 Task: Open Card Electrical Engineering Review in Board Customer Loyalty Programs to Workspace Investment Management and add a team member Softage.4@softage.net, a label Blue, a checklist Franchising, an attachment from your computer, a color Blue and finally, add a card description 'Create and send out employee engagement survey on company benefits' and a comment 'Given the potential impact of this task on our company competitive position, let us ensure that we approach it with a sense of strategic thinking and planning.'. Add a start date 'Jan 08, 1900' with a due date 'Jan 15, 1900'
Action: Mouse moved to (786, 163)
Screenshot: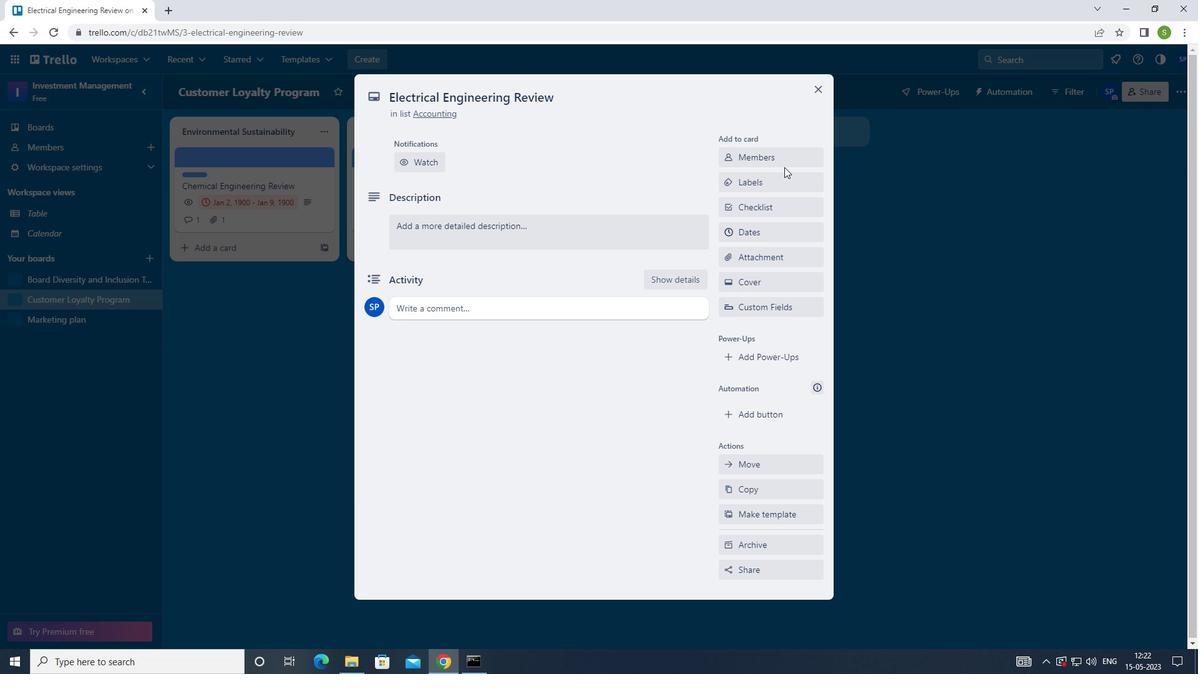 
Action: Mouse pressed left at (786, 163)
Screenshot: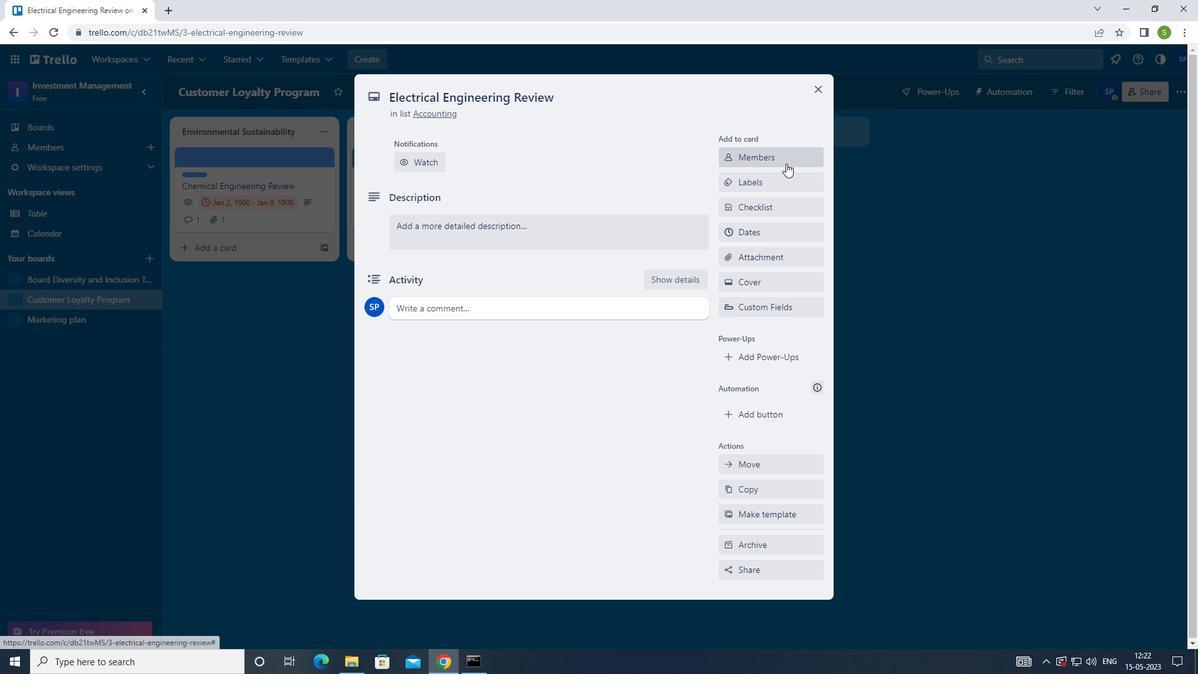 
Action: Mouse moved to (716, 336)
Screenshot: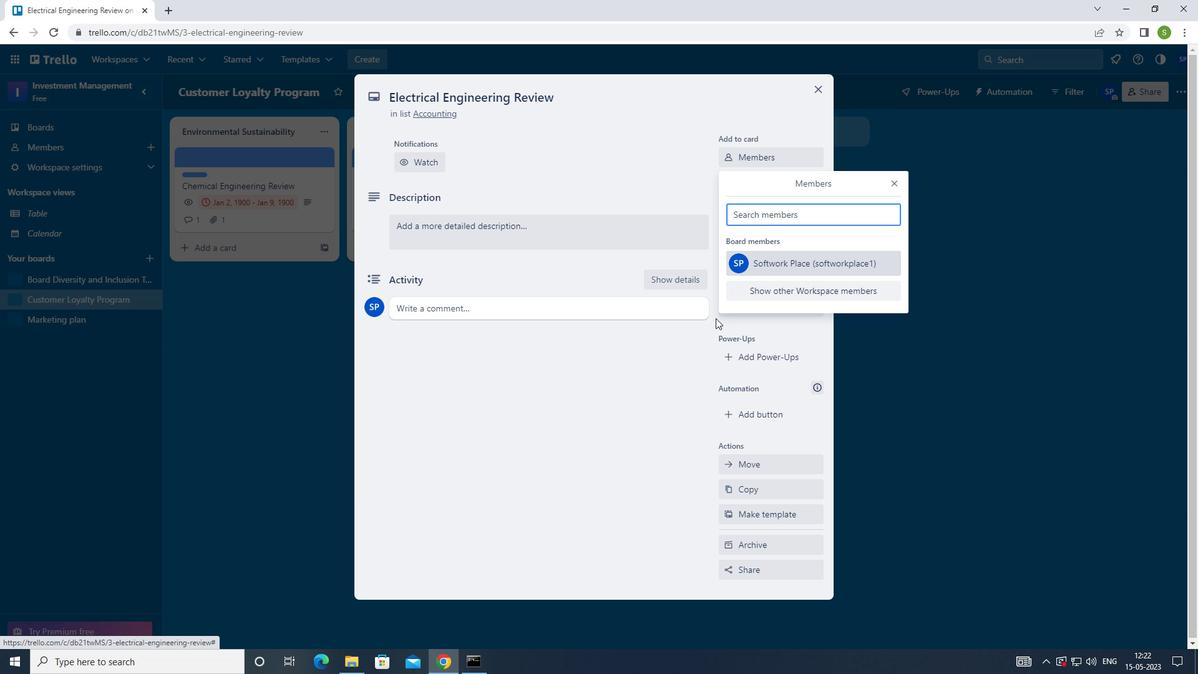 
Action: Key pressed <Key.shift>SOFTAGE.4<Key.shift>@SOFTAGE.NET
Screenshot: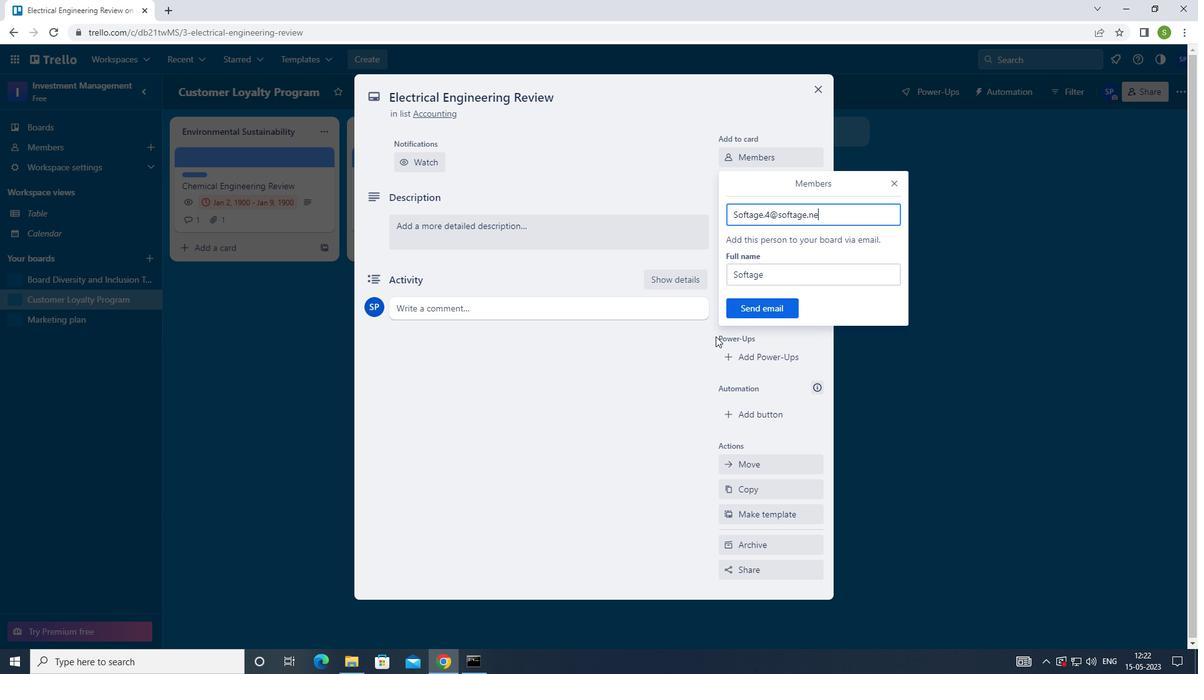 
Action: Mouse moved to (736, 313)
Screenshot: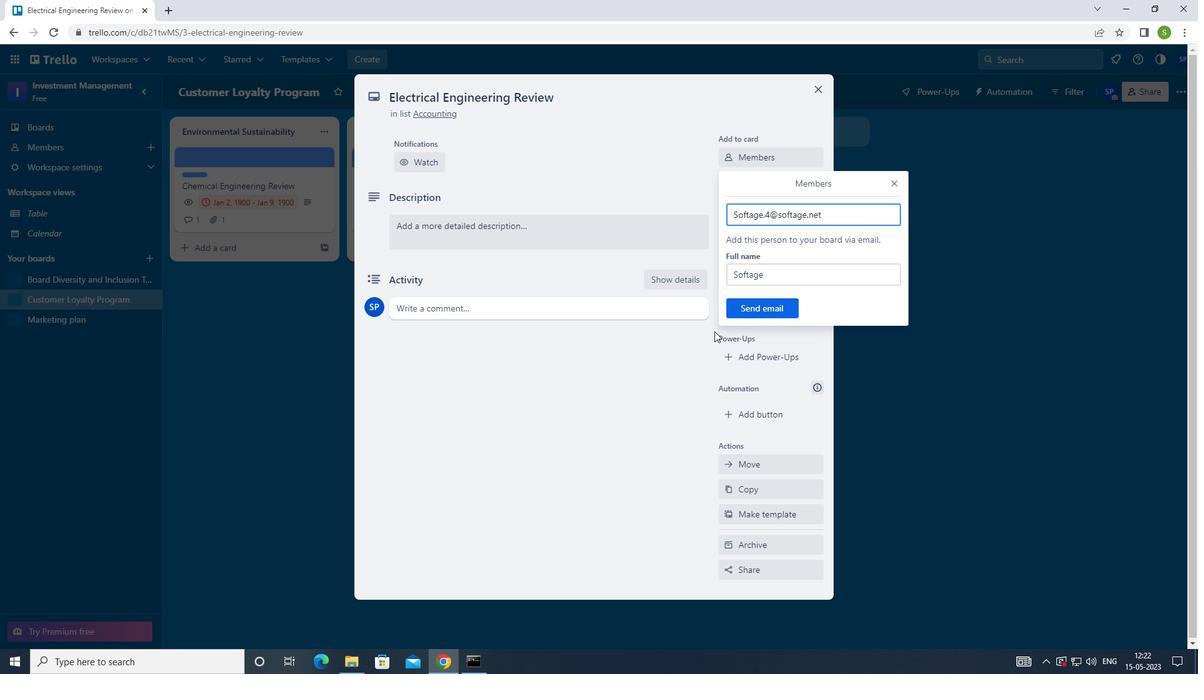 
Action: Mouse pressed left at (736, 313)
Screenshot: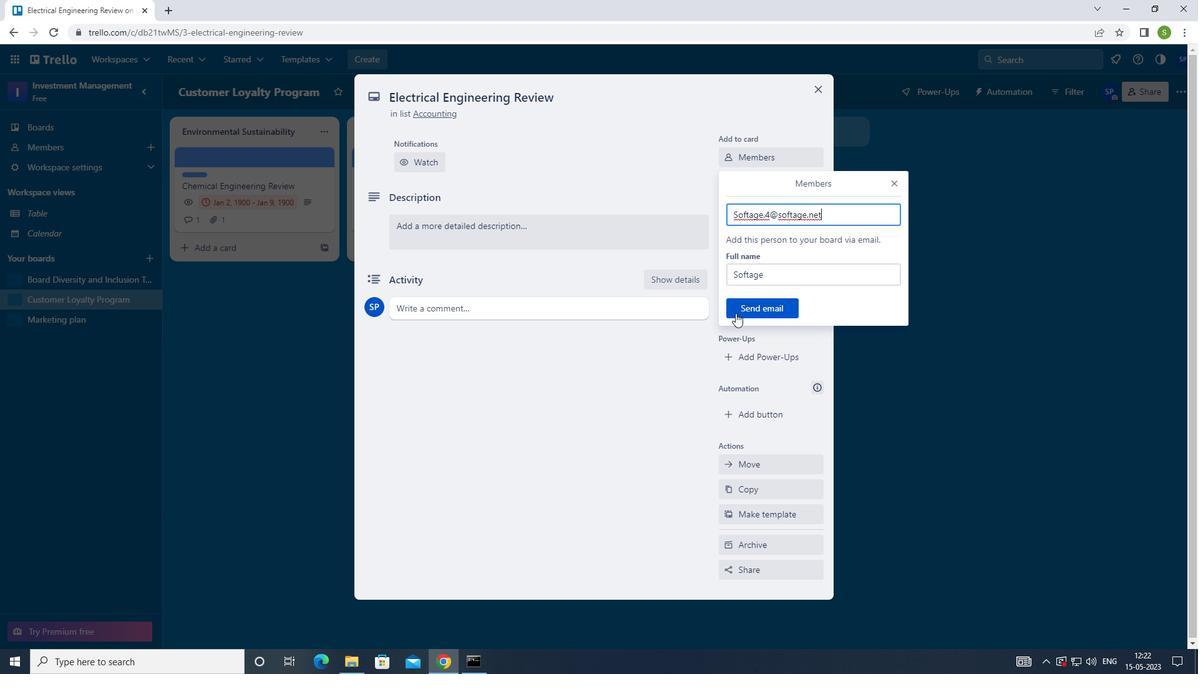 
Action: Mouse moved to (755, 222)
Screenshot: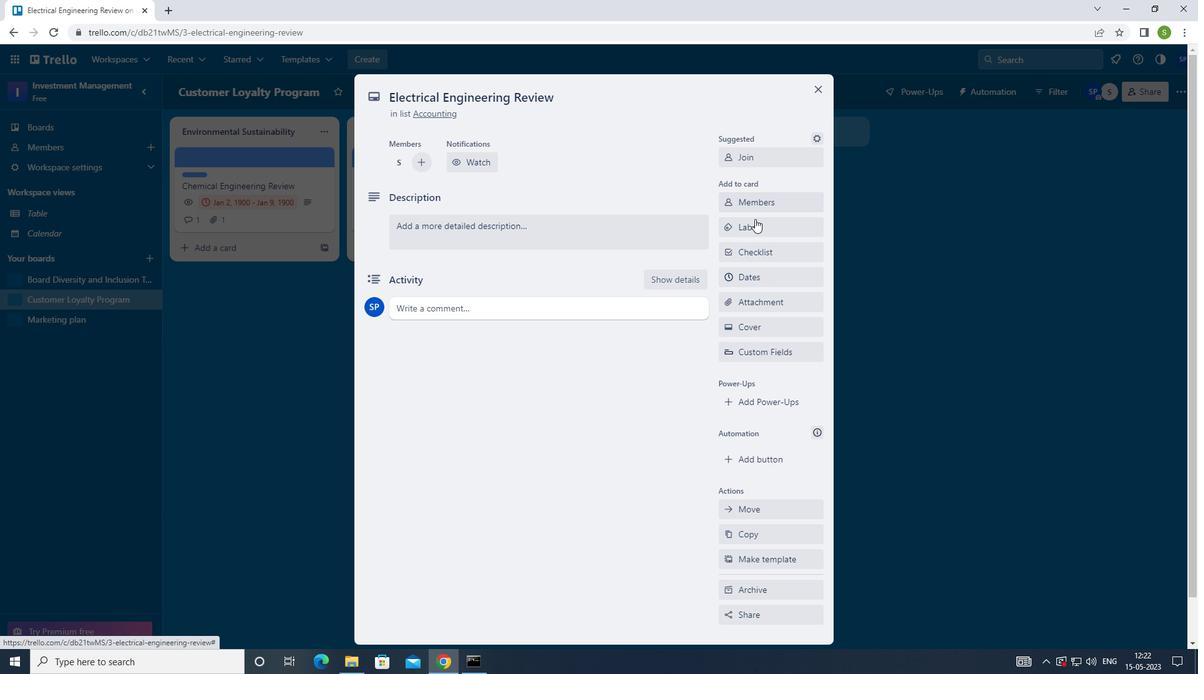 
Action: Mouse pressed left at (755, 222)
Screenshot: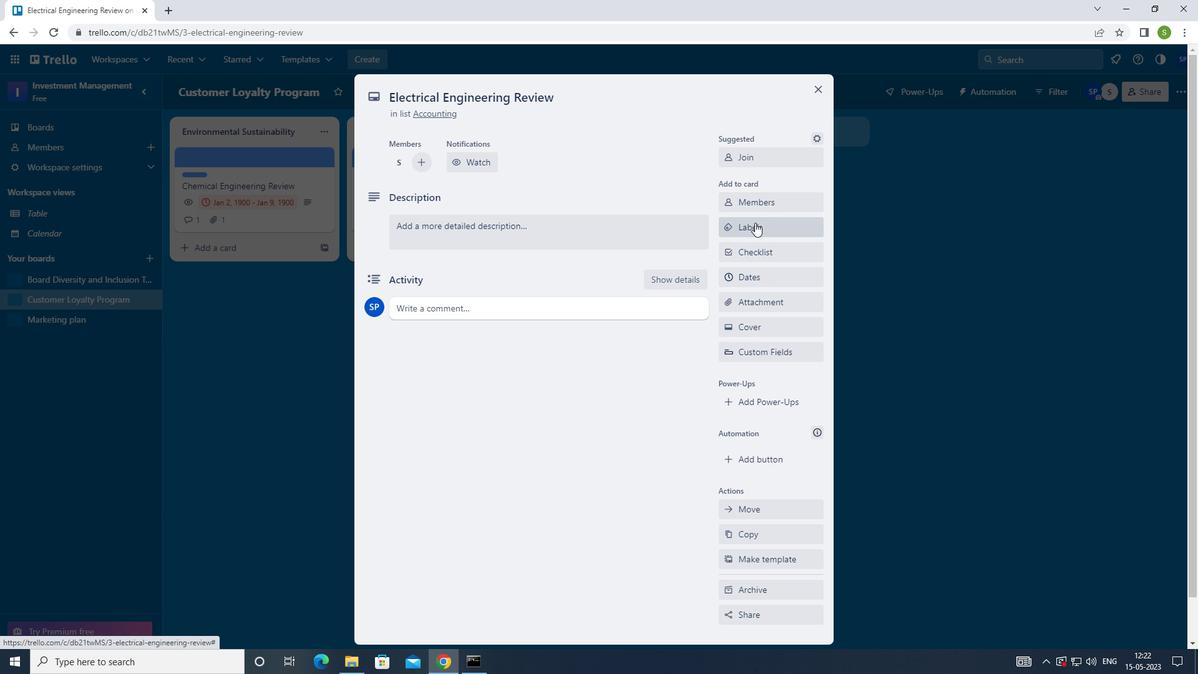 
Action: Mouse moved to (734, 443)
Screenshot: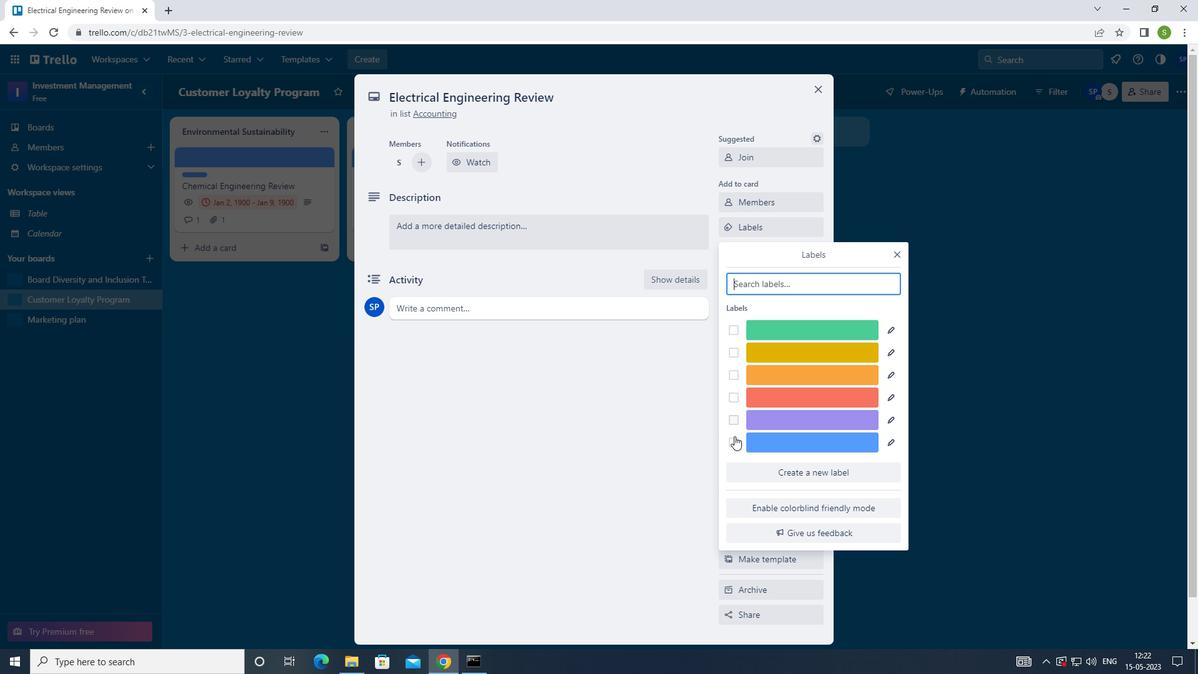 
Action: Mouse pressed left at (734, 443)
Screenshot: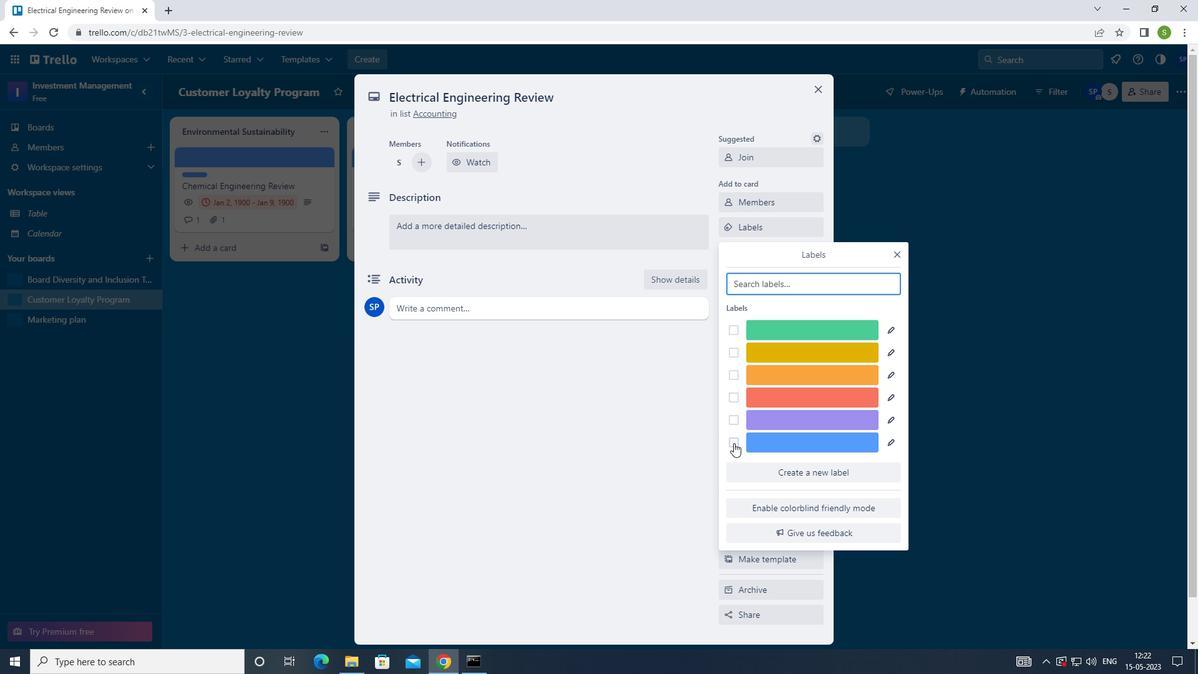 
Action: Mouse moved to (898, 255)
Screenshot: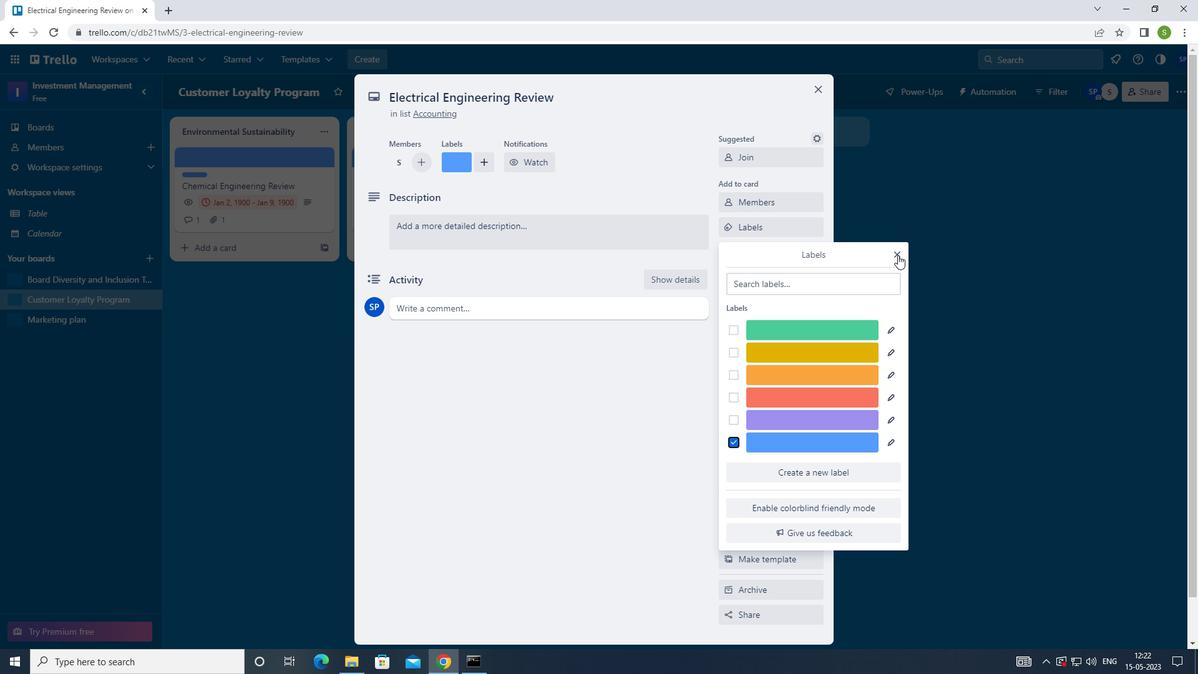 
Action: Mouse pressed left at (898, 255)
Screenshot: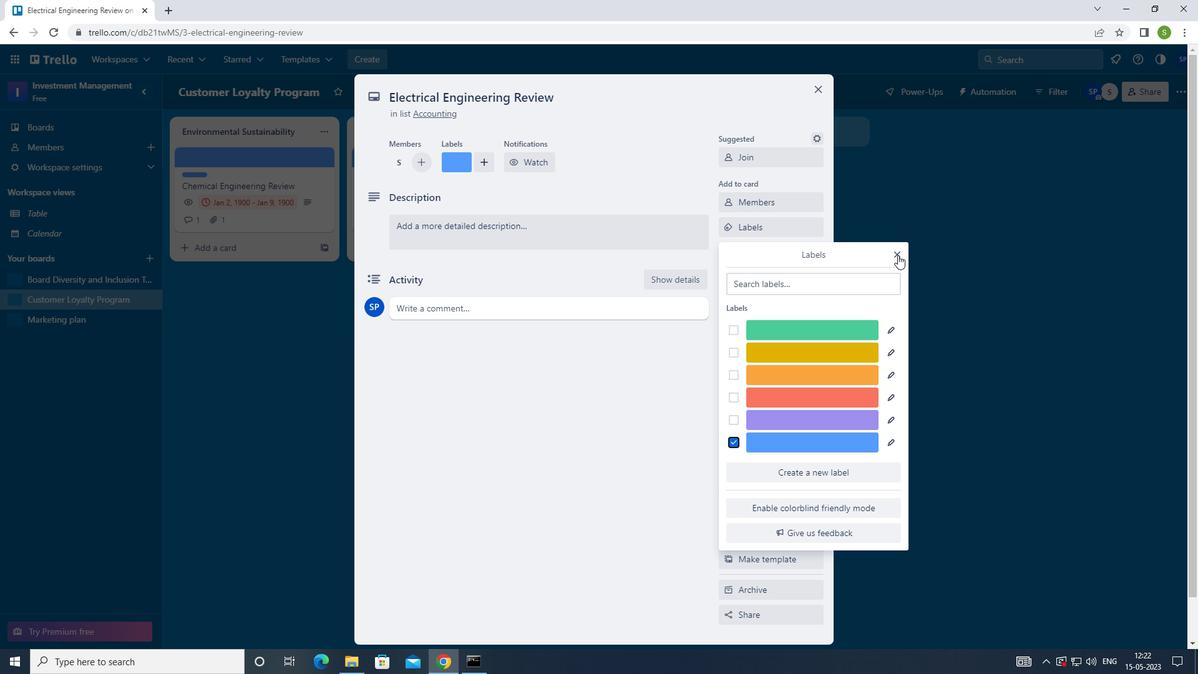 
Action: Mouse moved to (791, 256)
Screenshot: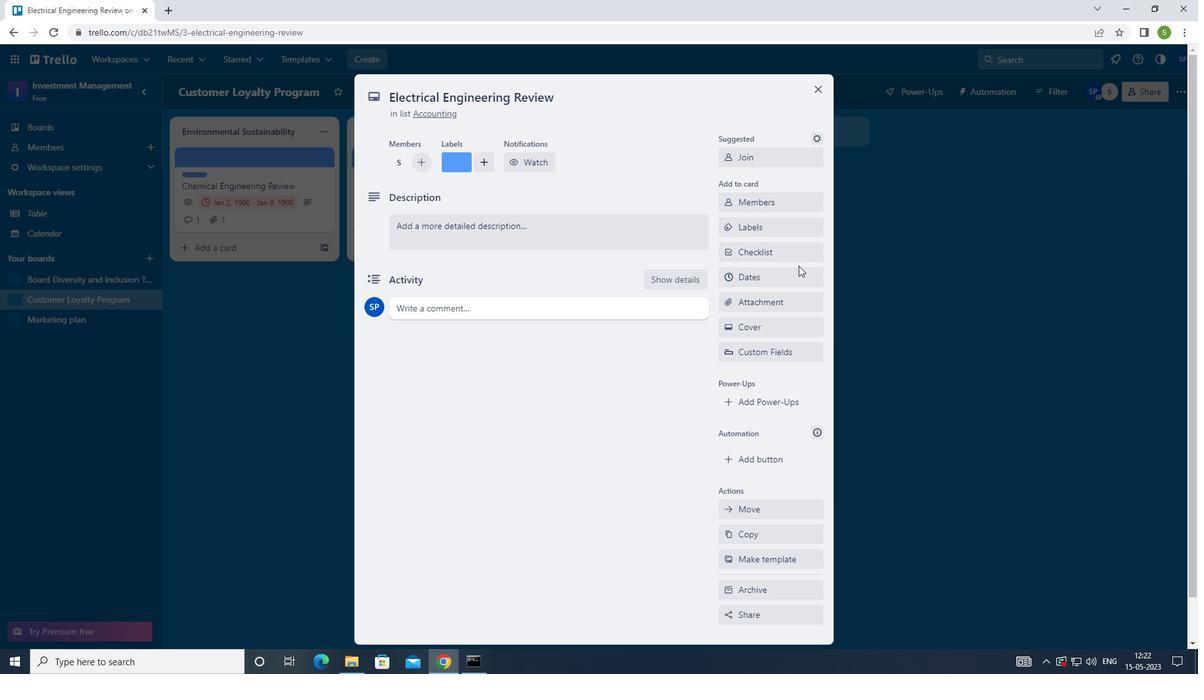 
Action: Mouse pressed left at (791, 256)
Screenshot: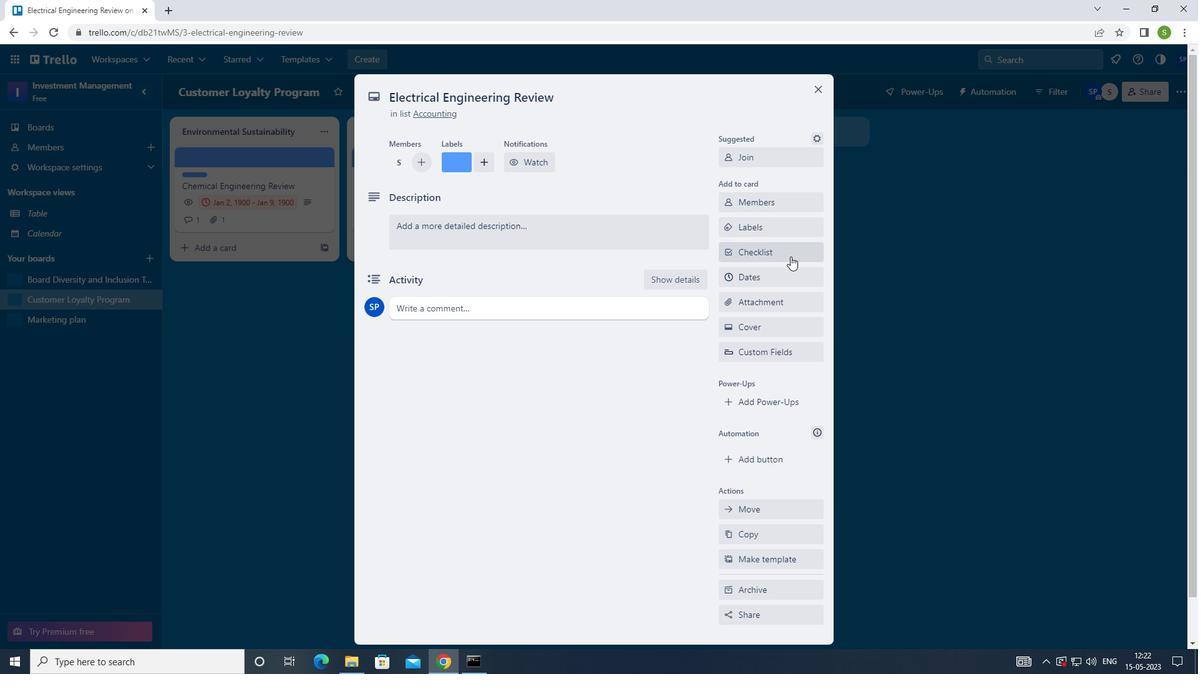 
Action: Mouse moved to (800, 249)
Screenshot: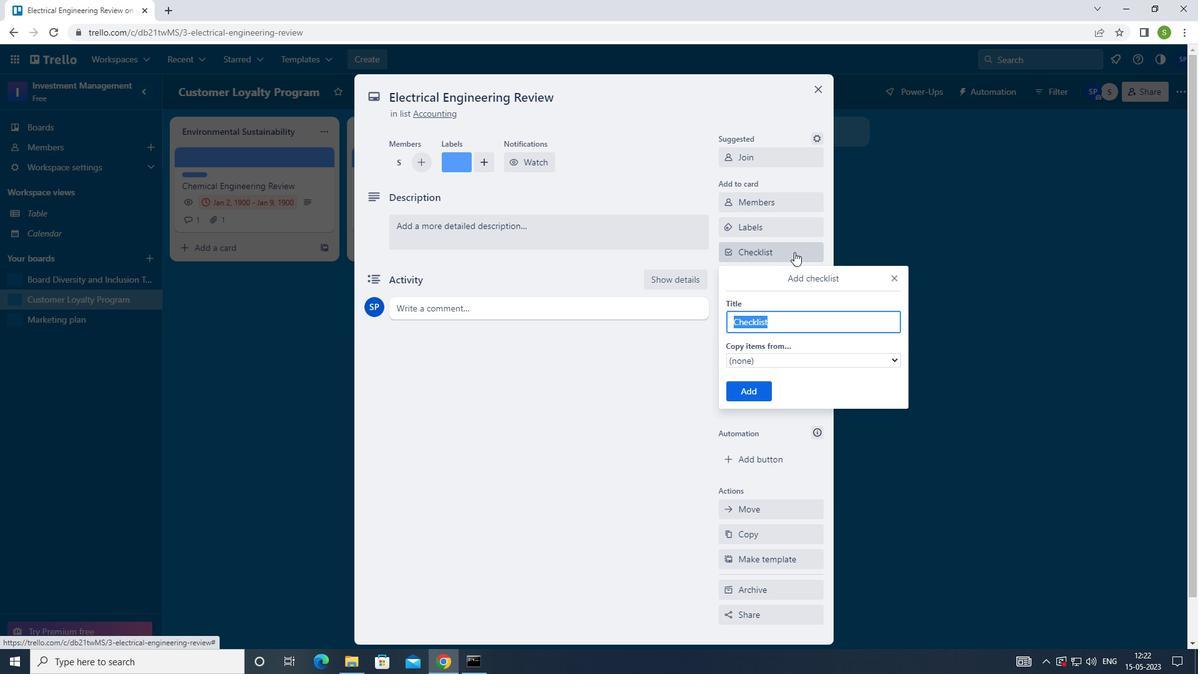 
Action: Key pressed <Key.shift>FRANCHI
Screenshot: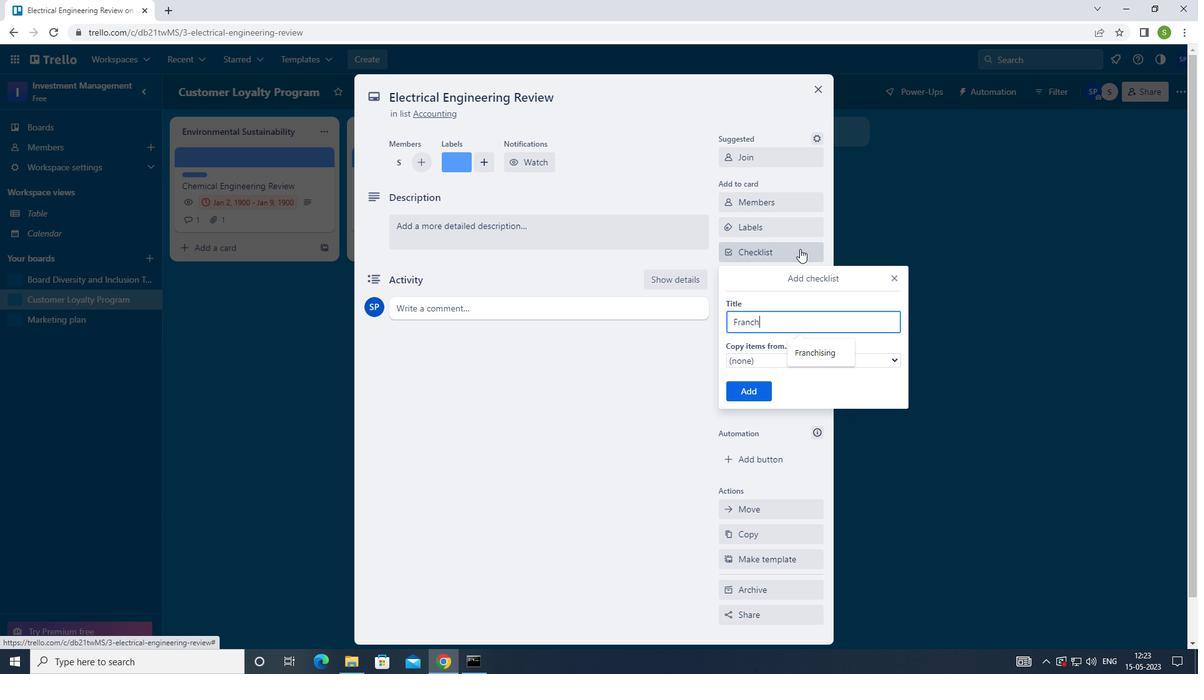 
Action: Mouse moved to (811, 359)
Screenshot: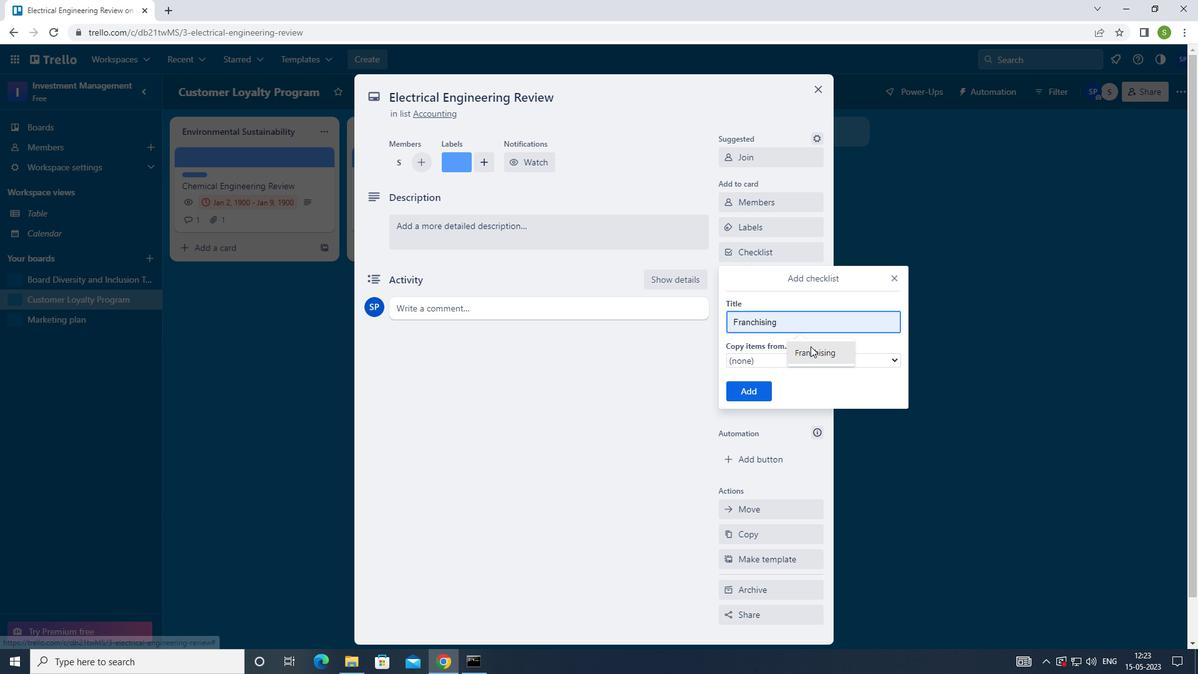 
Action: Mouse pressed left at (811, 359)
Screenshot: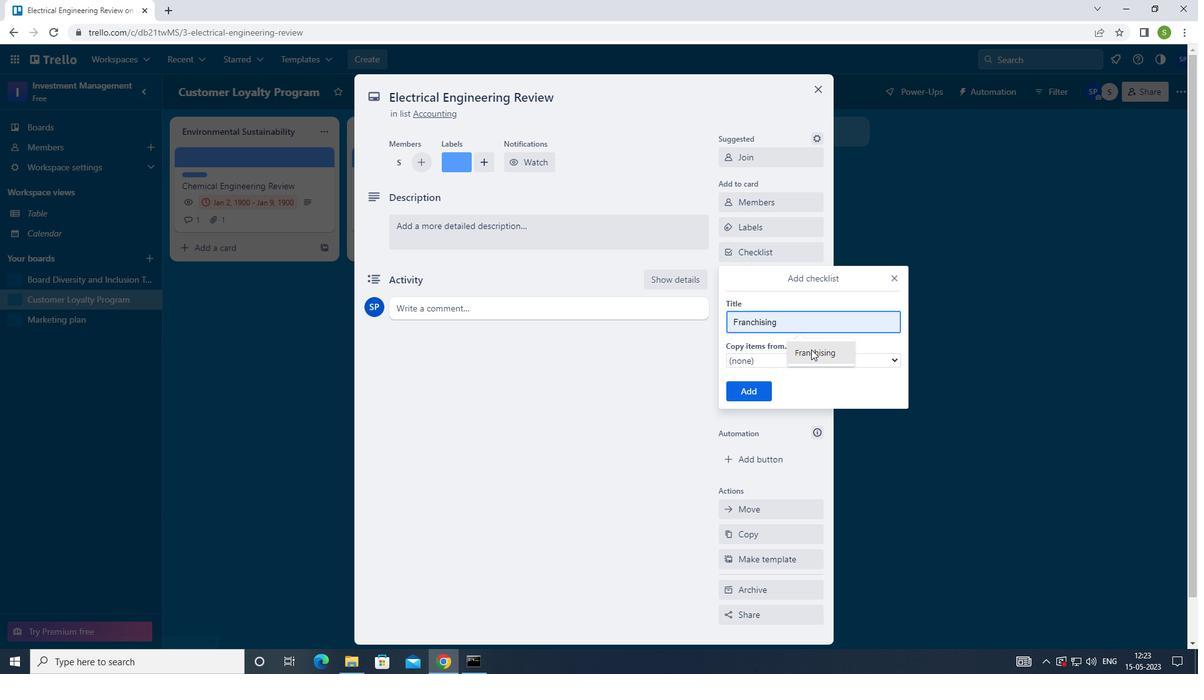 
Action: Mouse moved to (744, 387)
Screenshot: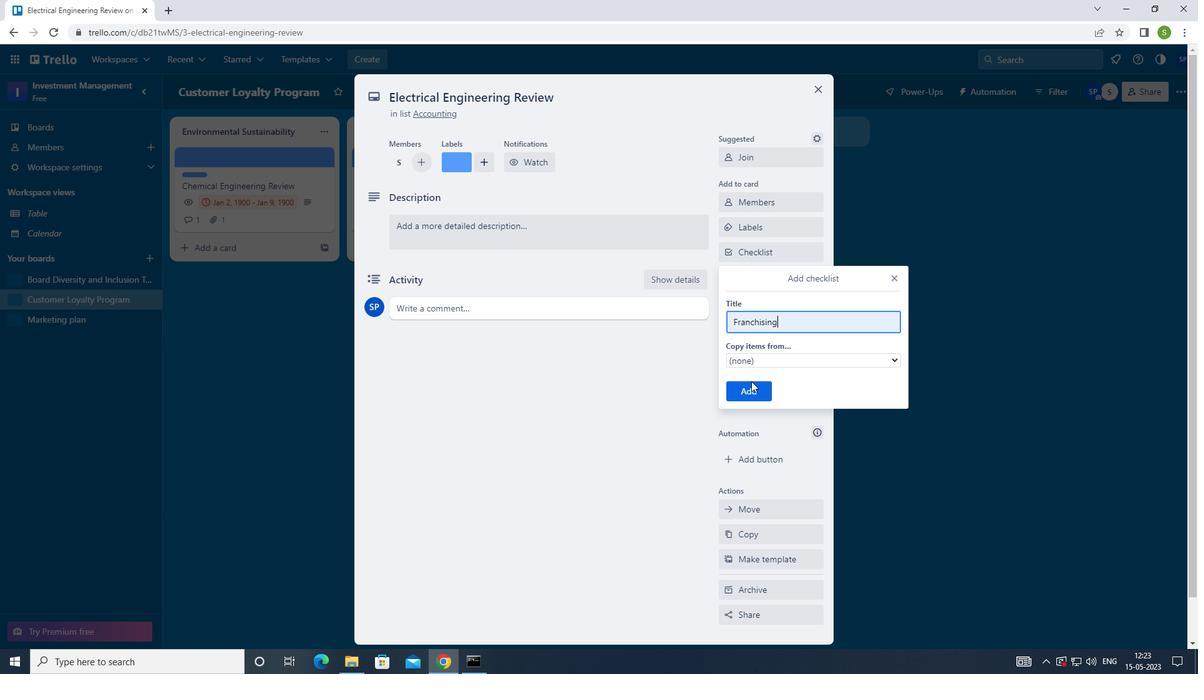 
Action: Mouse pressed left at (744, 387)
Screenshot: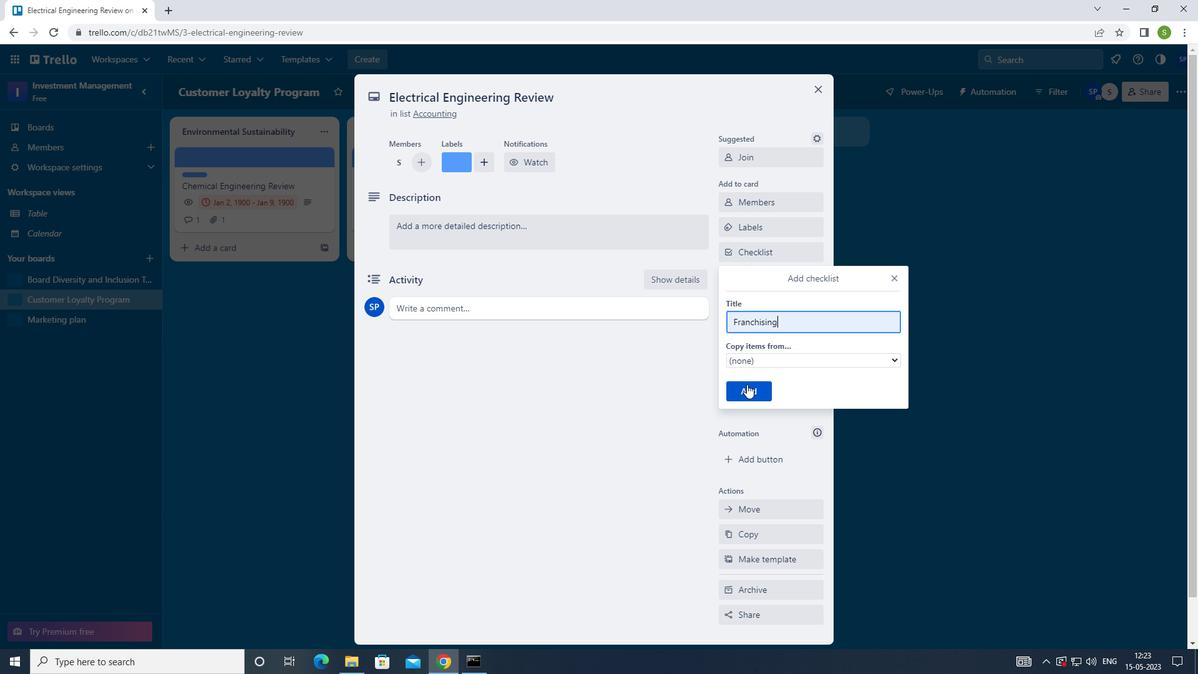 
Action: Mouse moved to (764, 298)
Screenshot: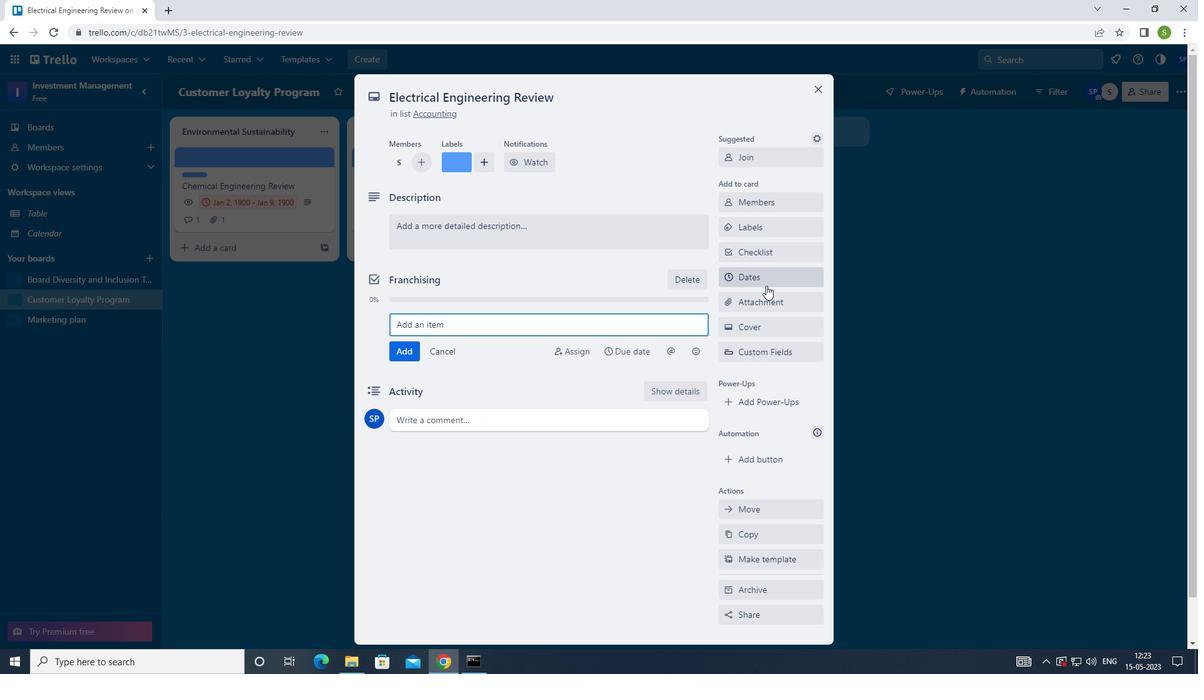 
Action: Mouse pressed left at (764, 298)
Screenshot: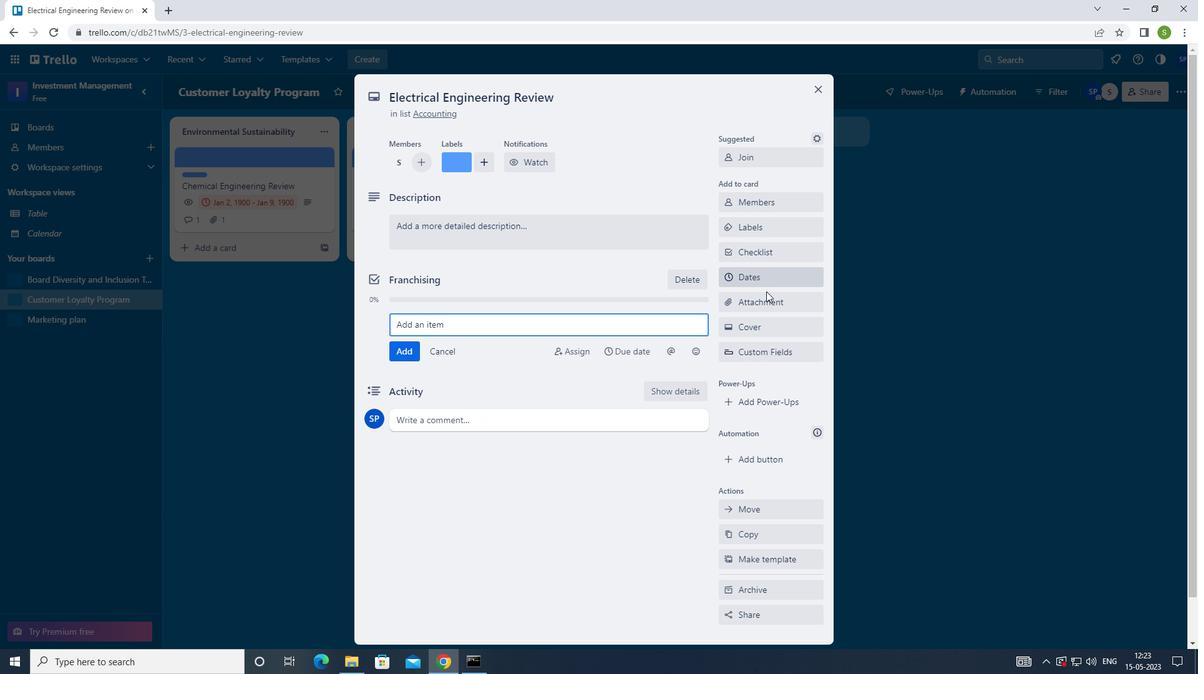 
Action: Mouse moved to (777, 358)
Screenshot: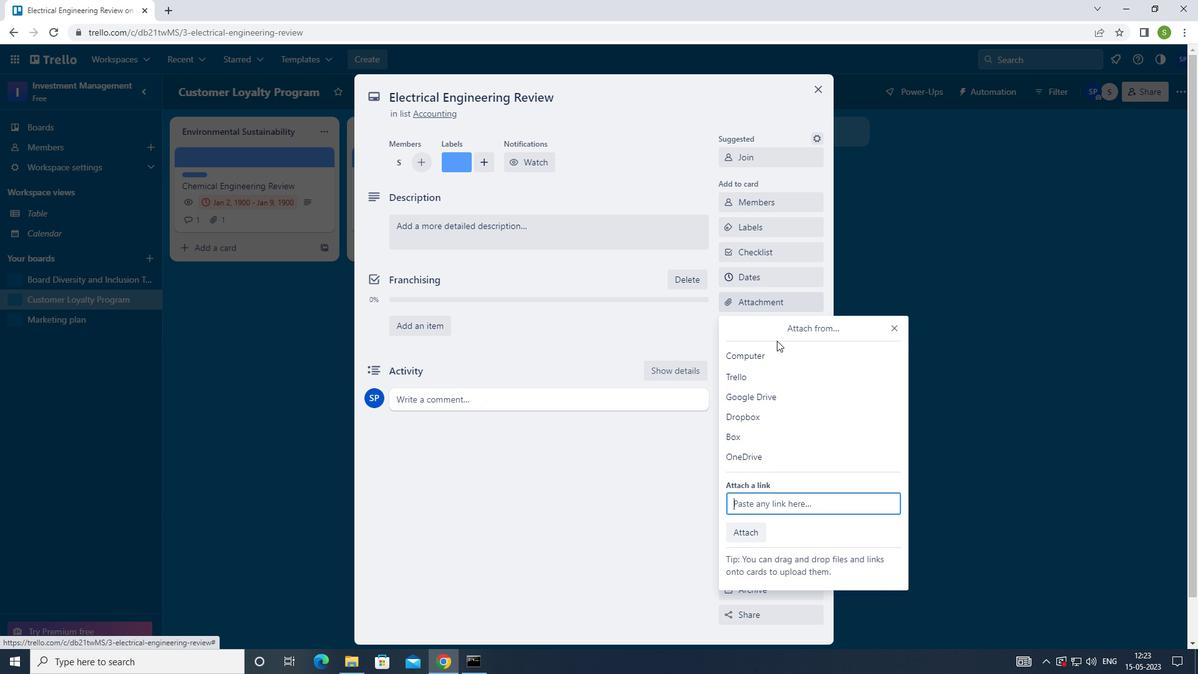 
Action: Mouse pressed left at (777, 358)
Screenshot: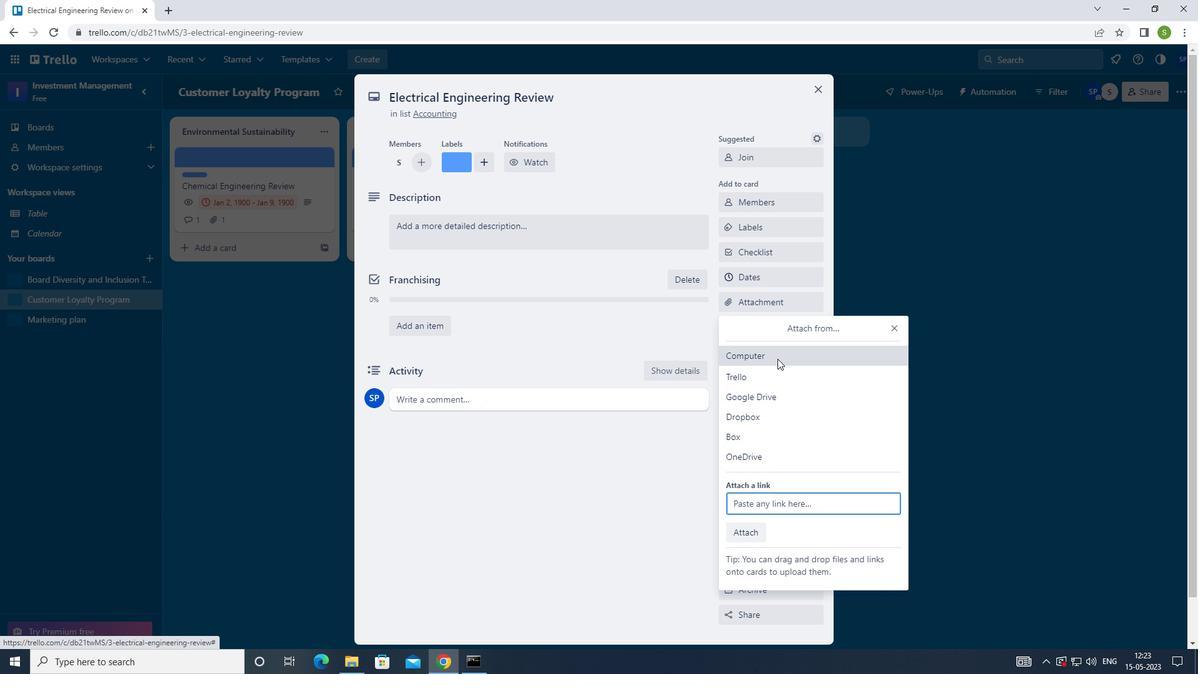 
Action: Mouse moved to (425, 89)
Screenshot: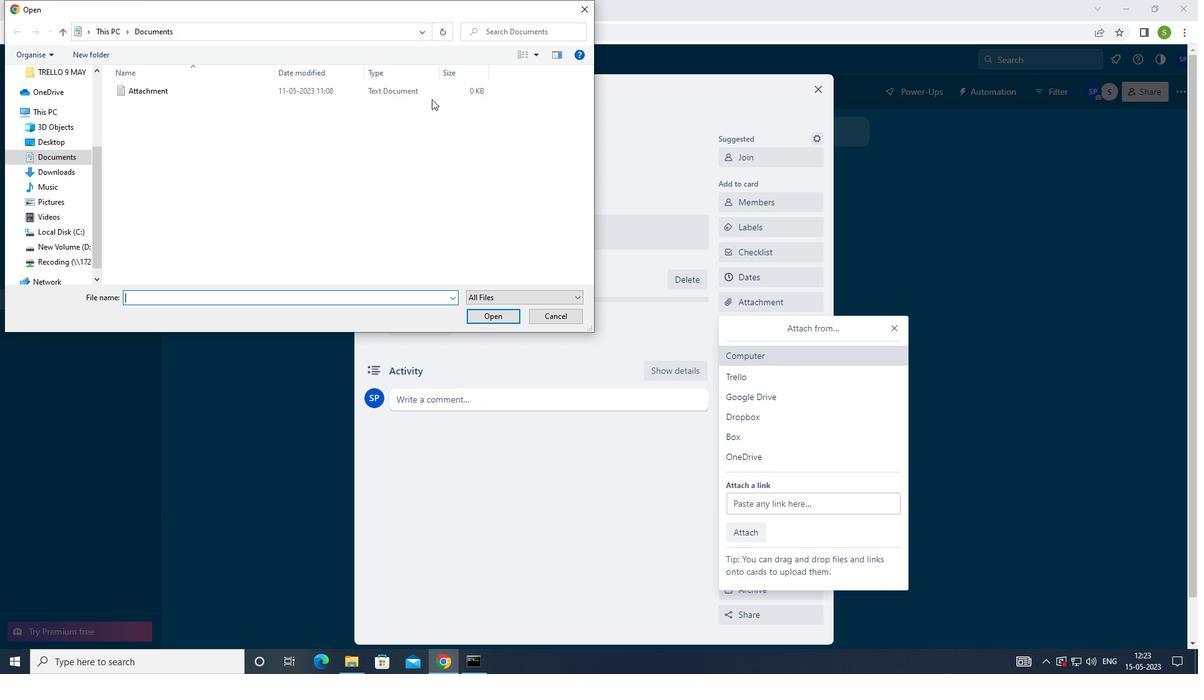 
Action: Mouse pressed left at (425, 89)
Screenshot: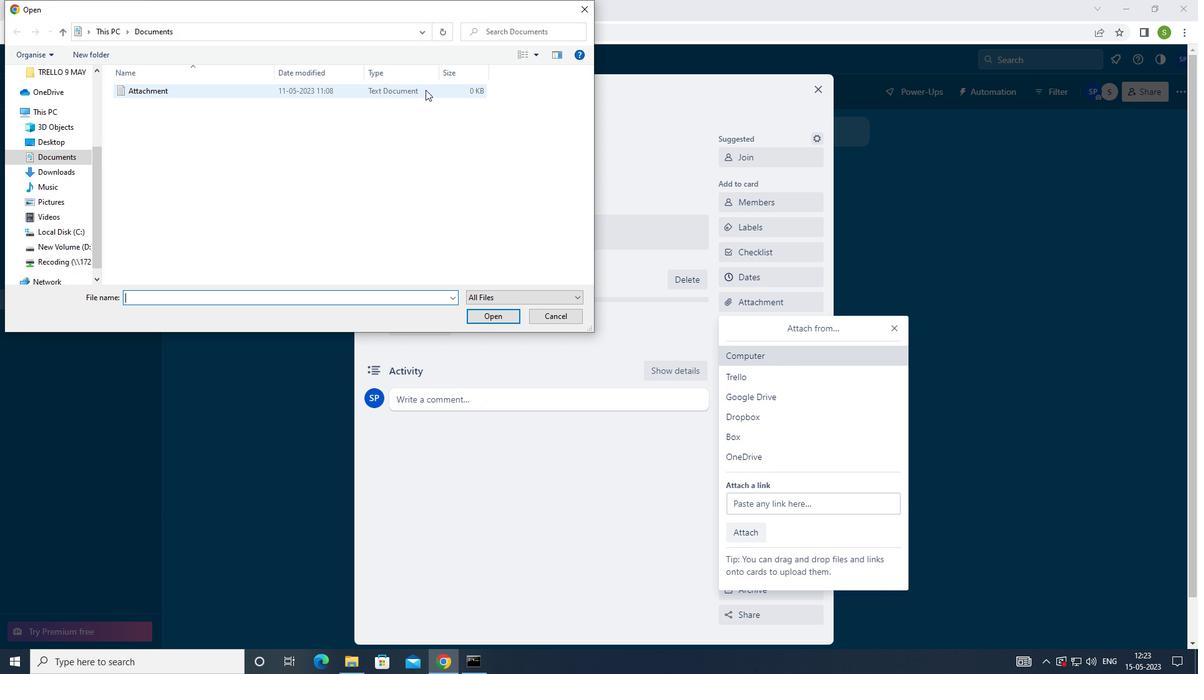 
Action: Mouse moved to (490, 315)
Screenshot: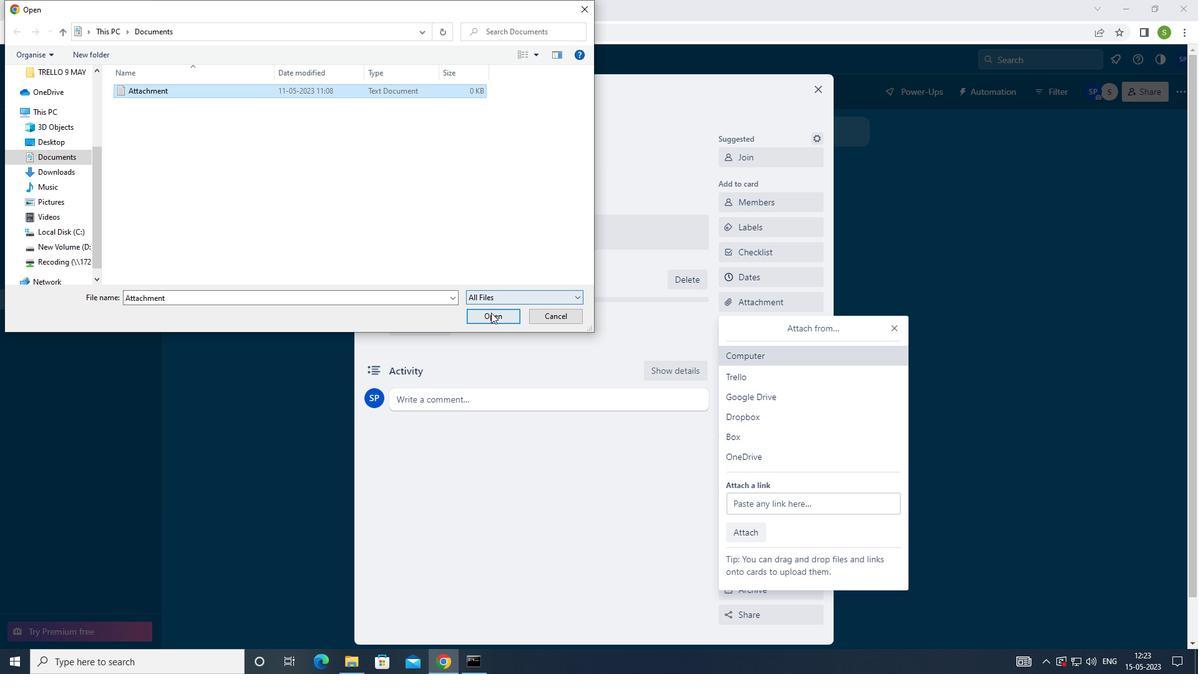
Action: Mouse pressed left at (490, 315)
Screenshot: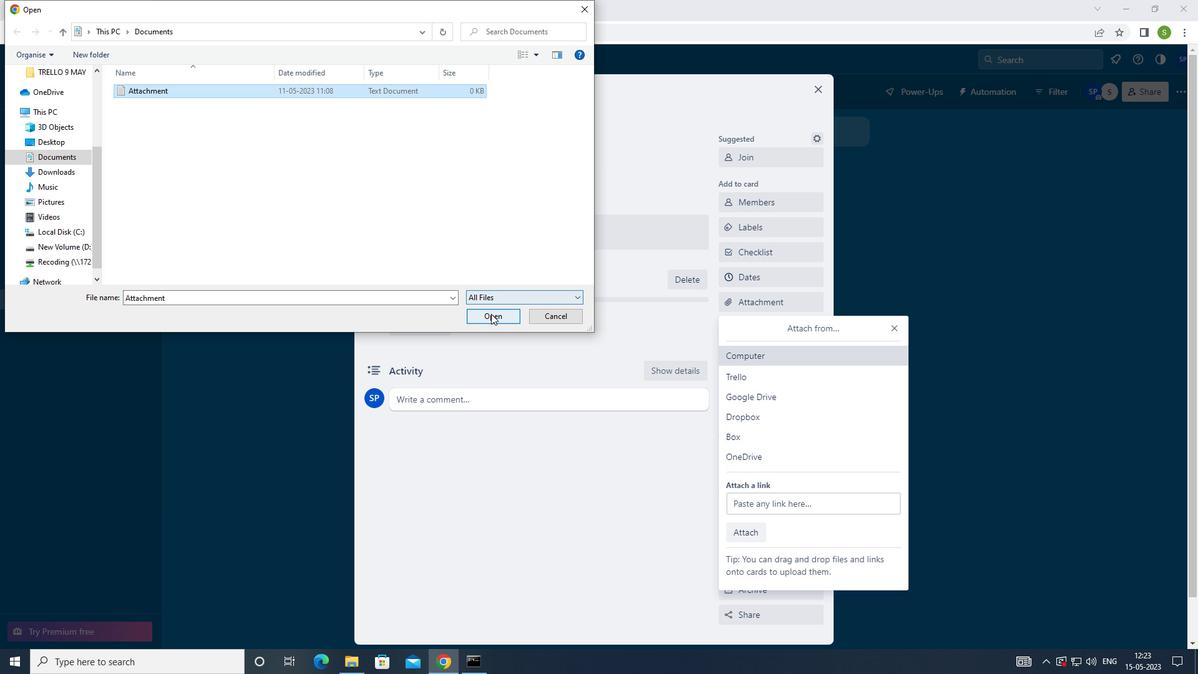 
Action: Mouse moved to (743, 321)
Screenshot: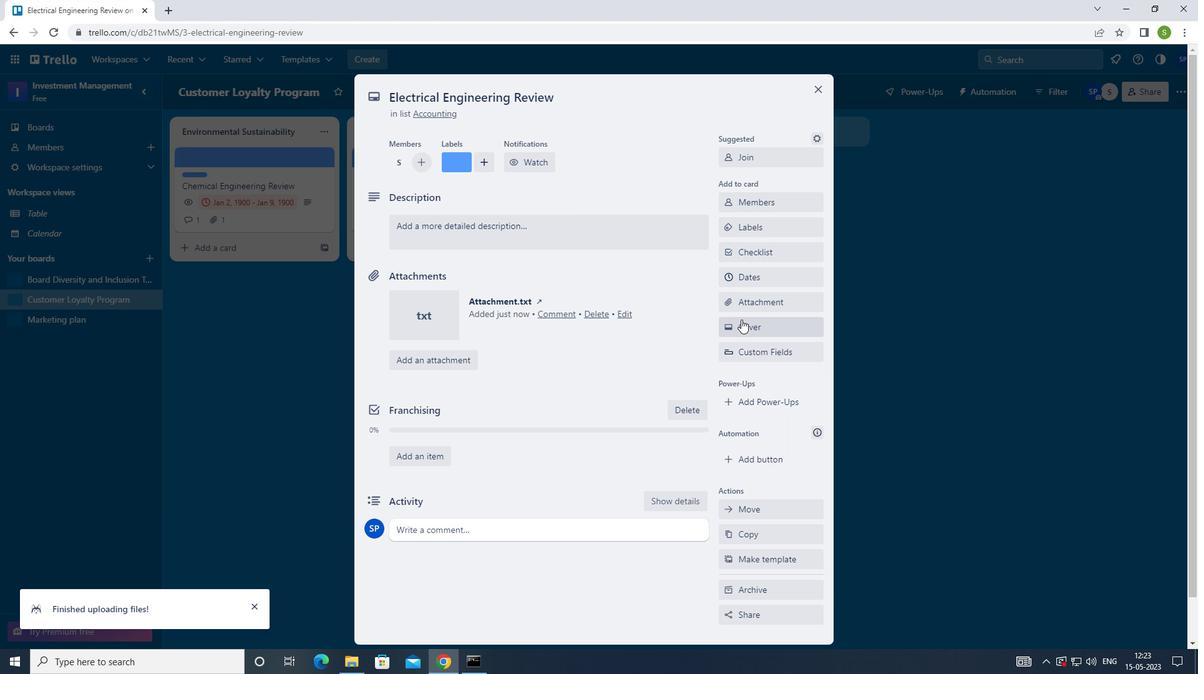 
Action: Mouse pressed left at (743, 321)
Screenshot: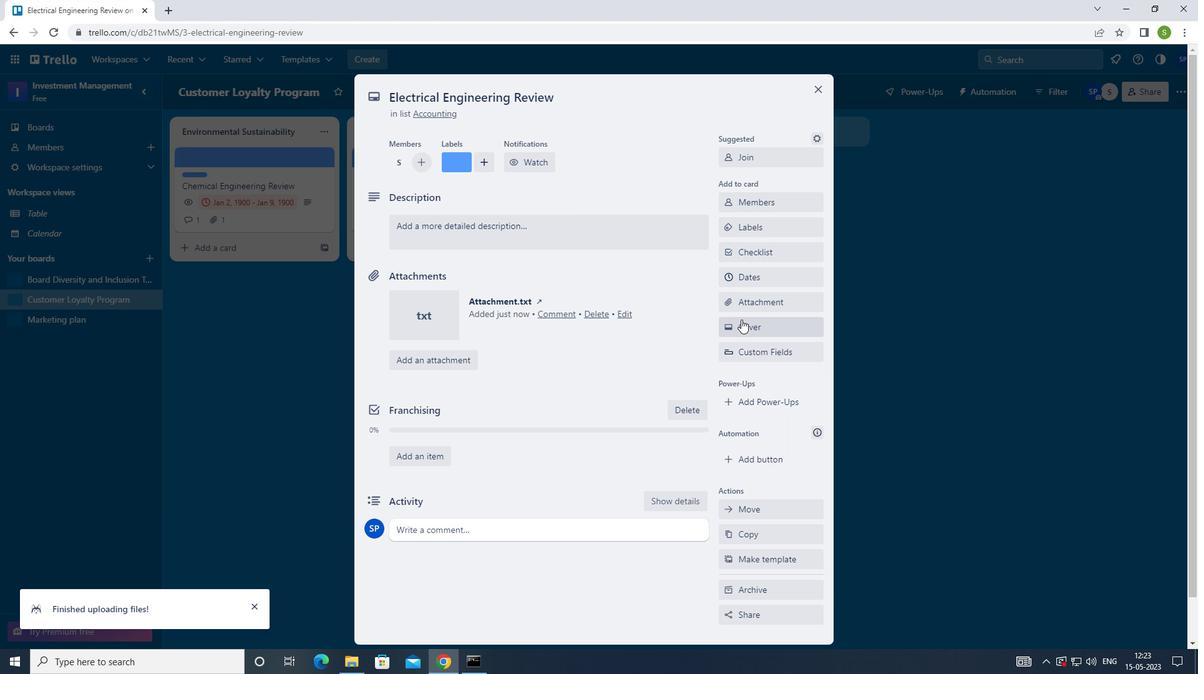 
Action: Mouse moved to (750, 420)
Screenshot: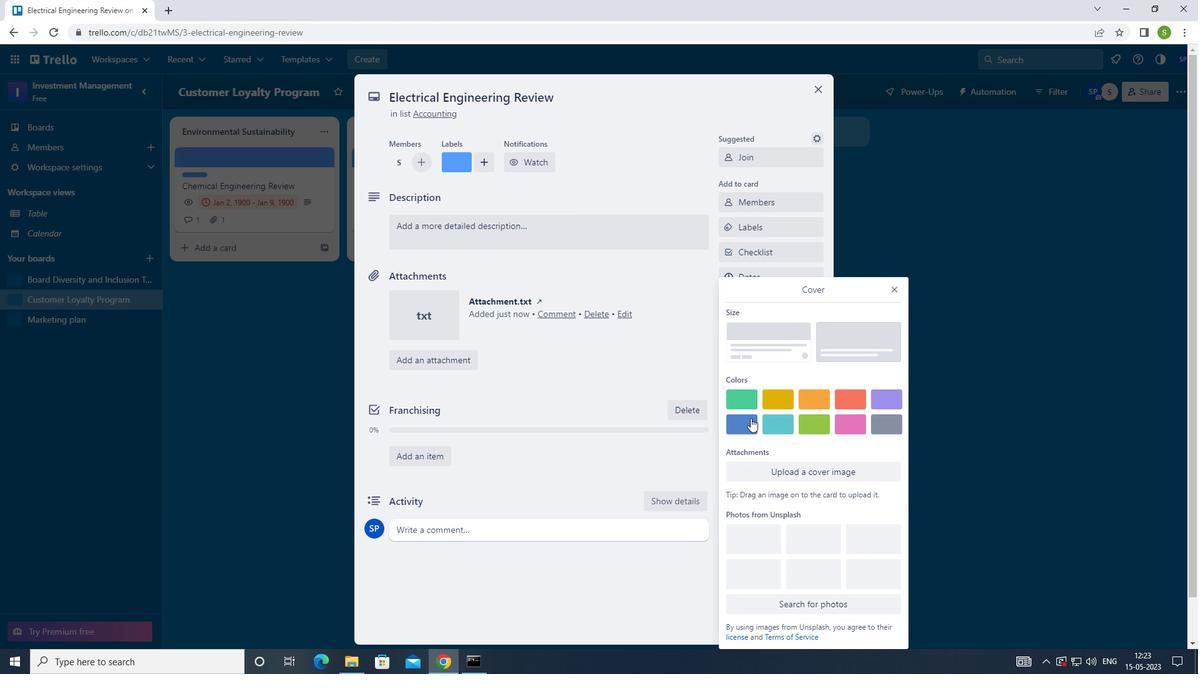 
Action: Mouse pressed left at (750, 420)
Screenshot: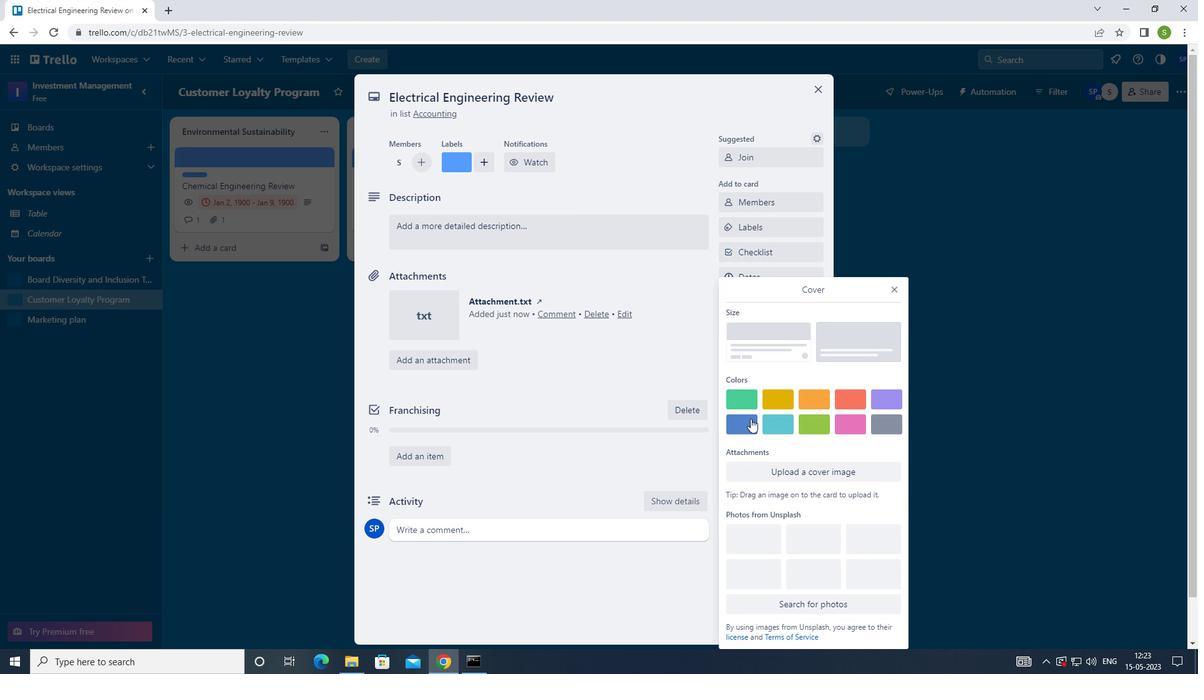 
Action: Mouse moved to (892, 264)
Screenshot: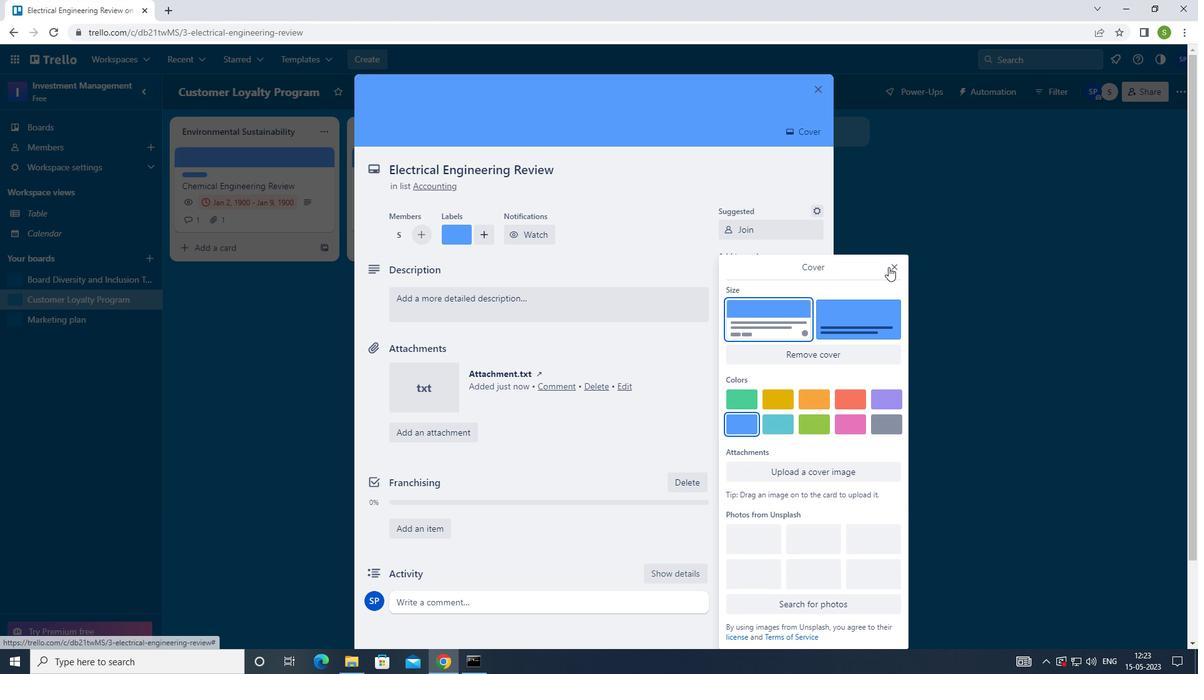 
Action: Mouse pressed left at (892, 264)
Screenshot: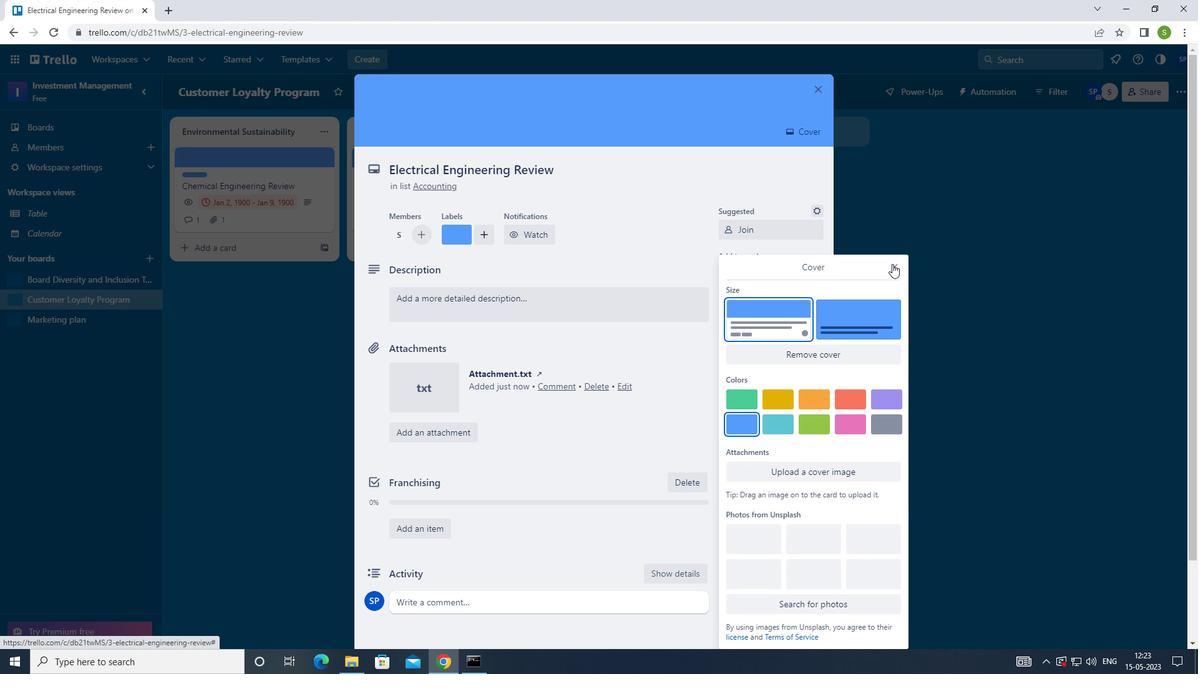 
Action: Mouse moved to (578, 309)
Screenshot: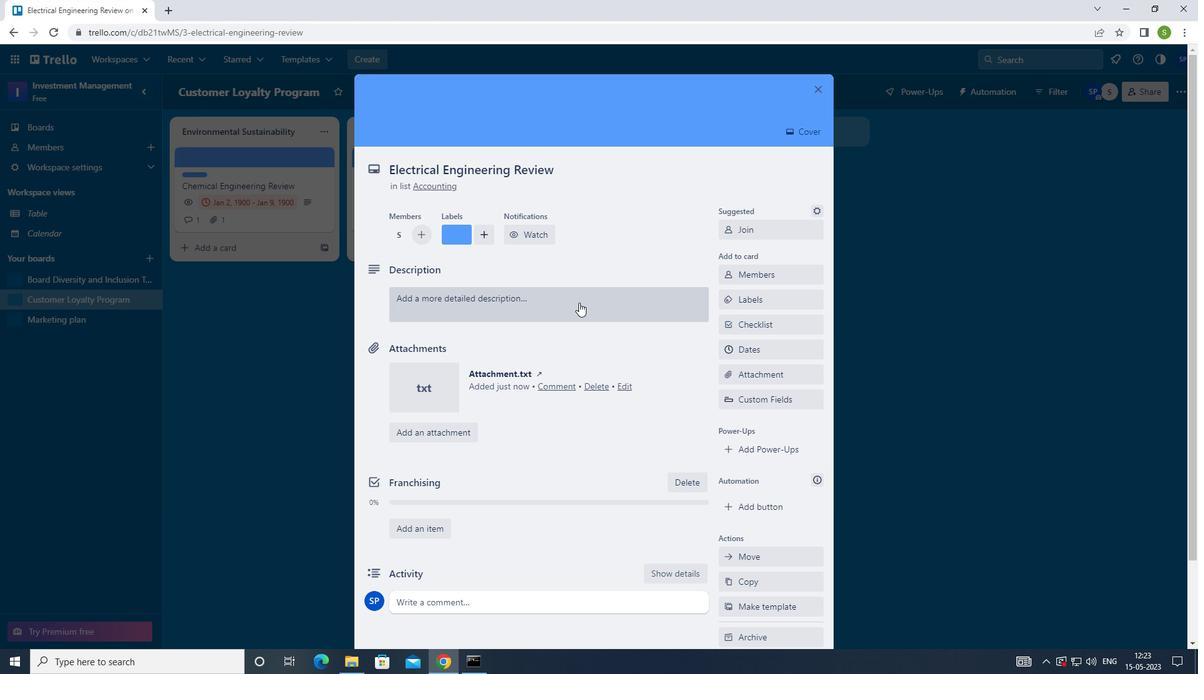 
Action: Mouse pressed left at (578, 309)
Screenshot: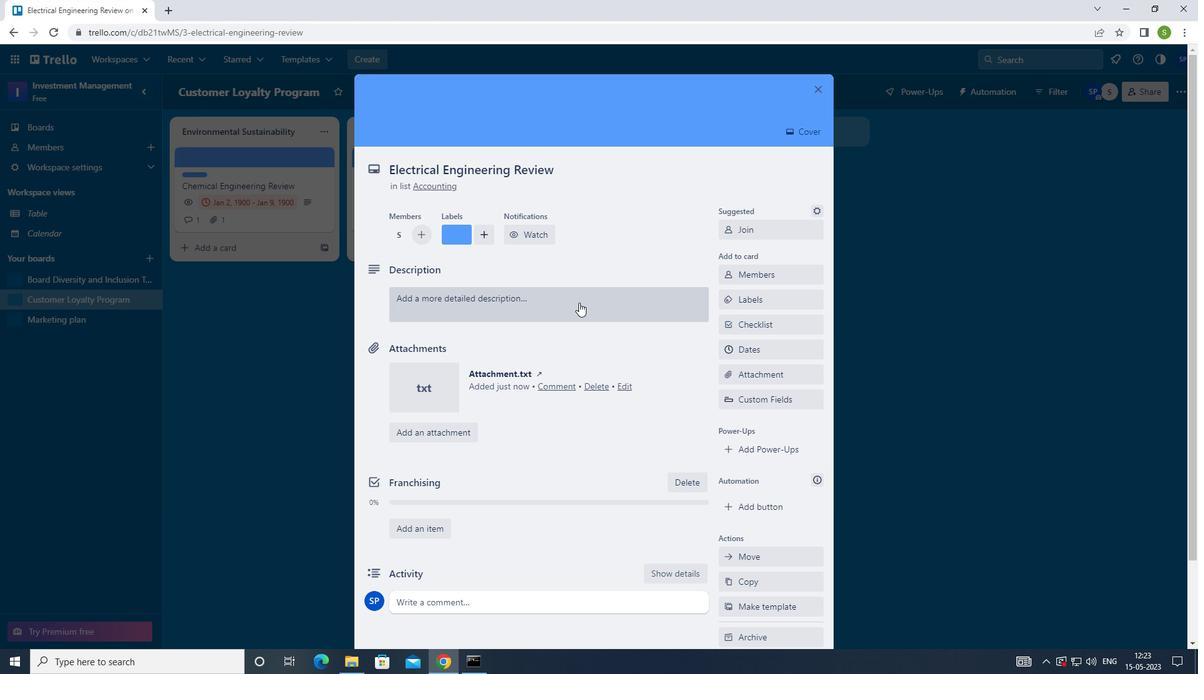
Action: Mouse moved to (604, 226)
Screenshot: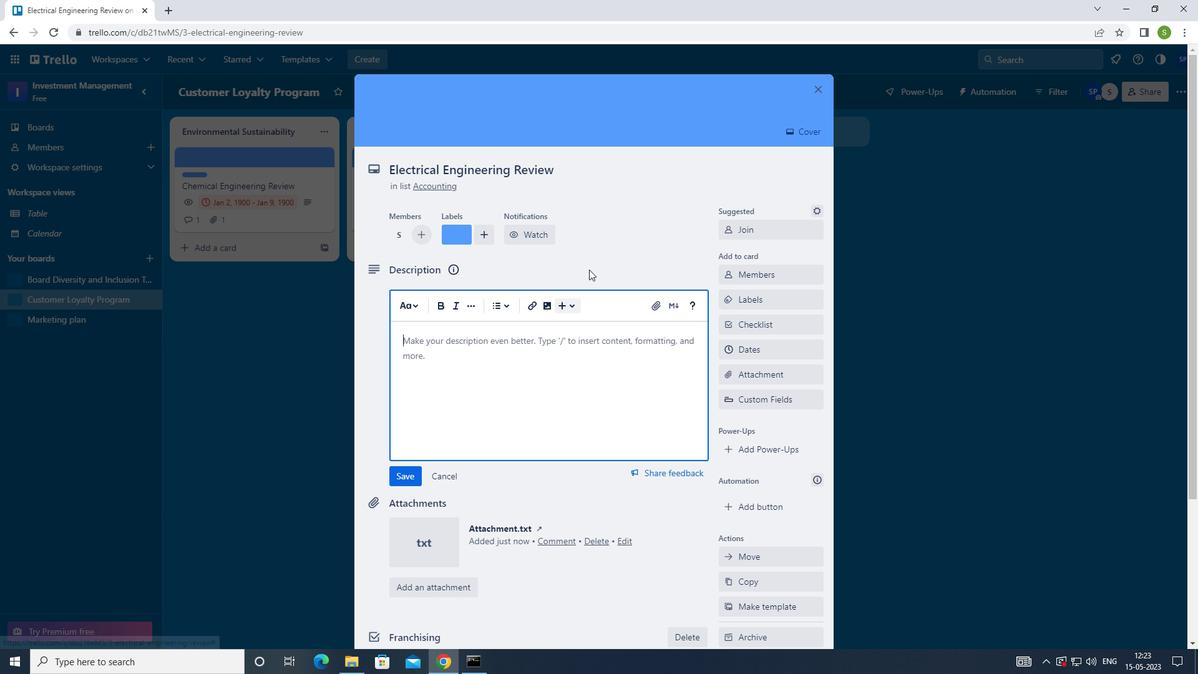 
Action: Key pressed <Key.shift><Key.shift><Key.shift><Key.shift><Key.shift><Key.shift><Key.shift>GIVEN<Key.space>THE<Key.space>POTENTIAL<Key.space>IMPACT<Key.space>OF<Key.space>THIS<Key.space>ON<Key.space>OUR<Key.space>COMPANY<Key.space>COMPETITIVE<Key.space>POSITION<Key.space>LET<Key.space>US<Key.space>ENSURE<Key.space>THAT<Key.space>WE<Key.space>APPROACH<Key.space>IT<Key.space>WU<Key.backspace>ITH<Key.space>A<Key.space>SENSE<Key.space>OF<Key.space>STRATEGIC<Key.space>THINKING<Key.space>AND<Key.space>PLANNING
Screenshot: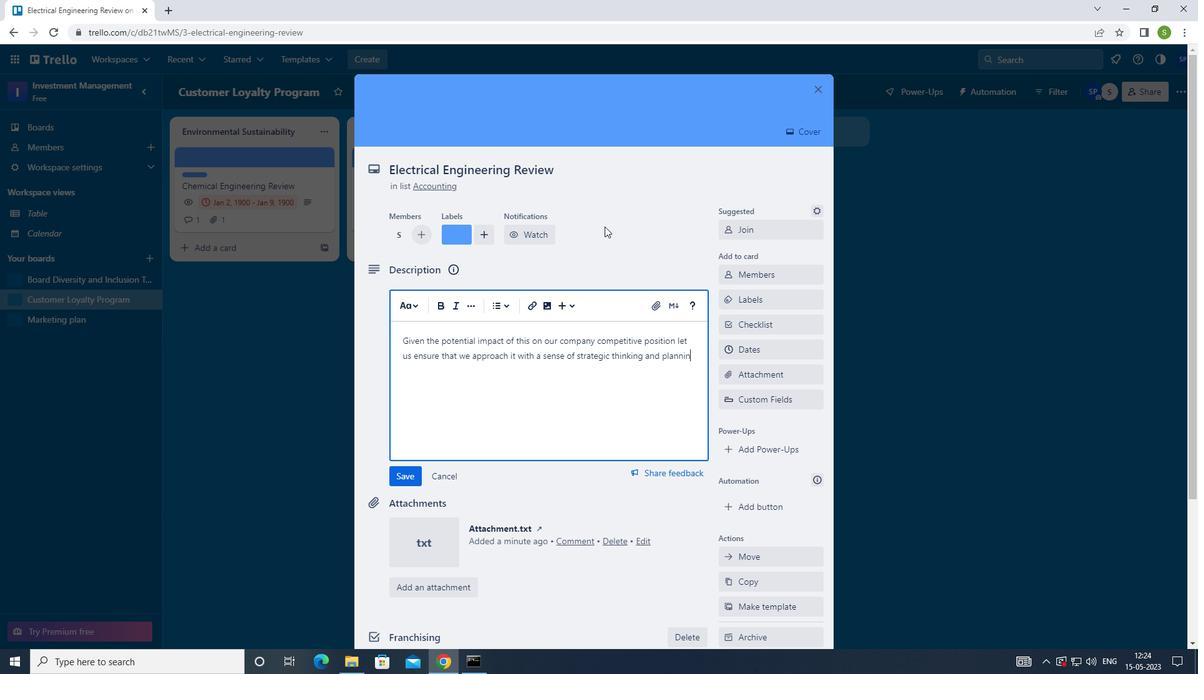 
Action: Mouse moved to (398, 481)
Screenshot: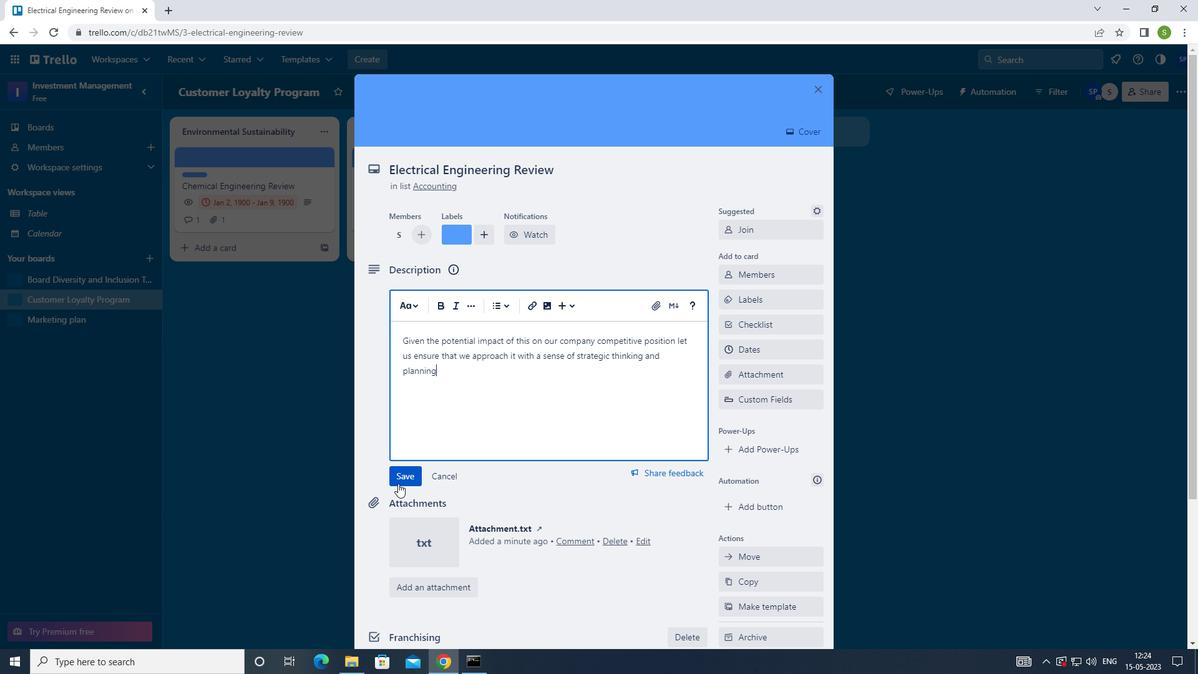 
Action: Mouse pressed left at (398, 481)
Screenshot: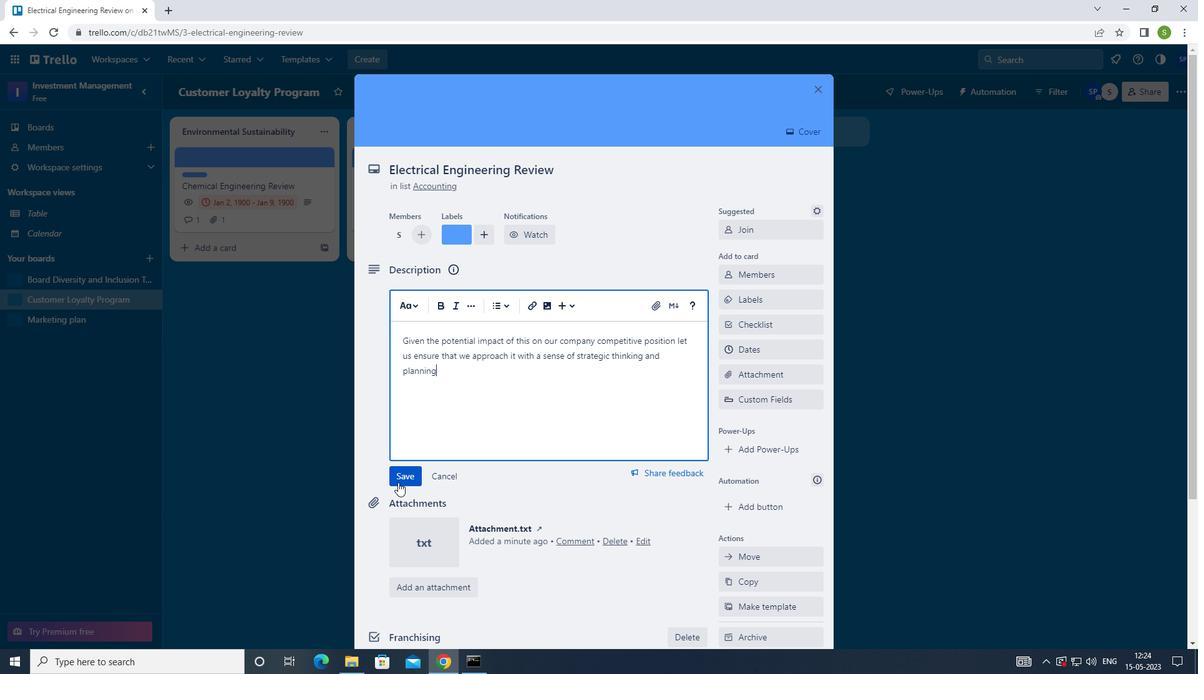 
Action: Mouse moved to (444, 598)
Screenshot: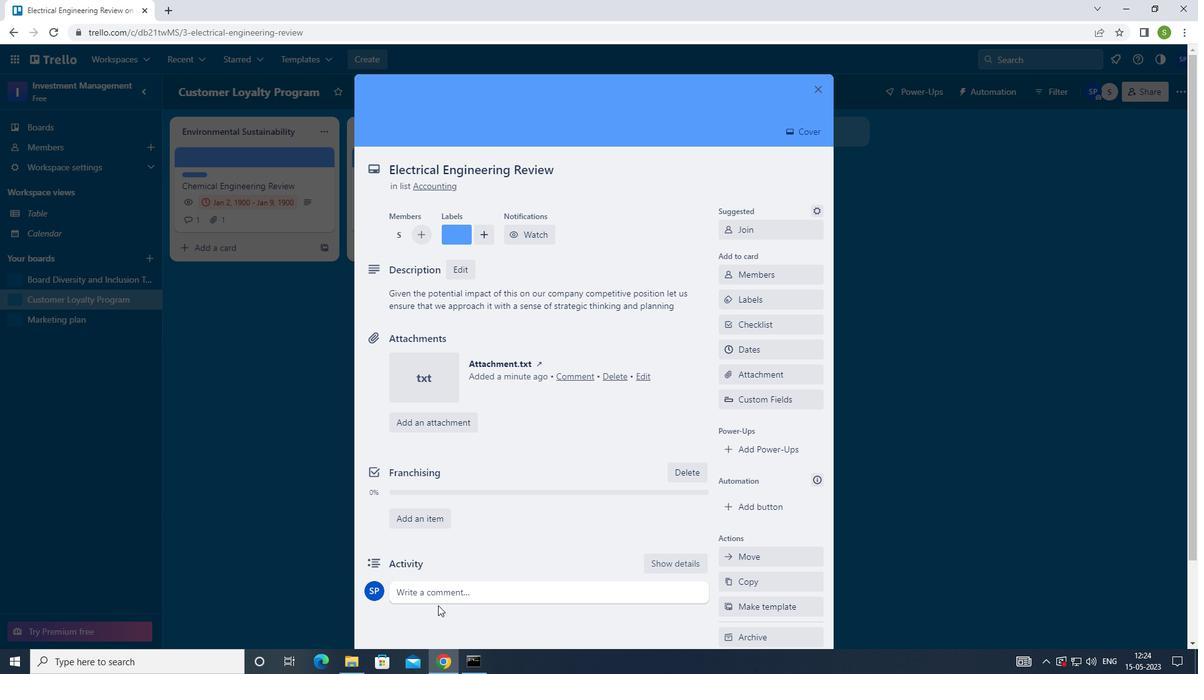 
Action: Mouse pressed left at (444, 598)
Screenshot: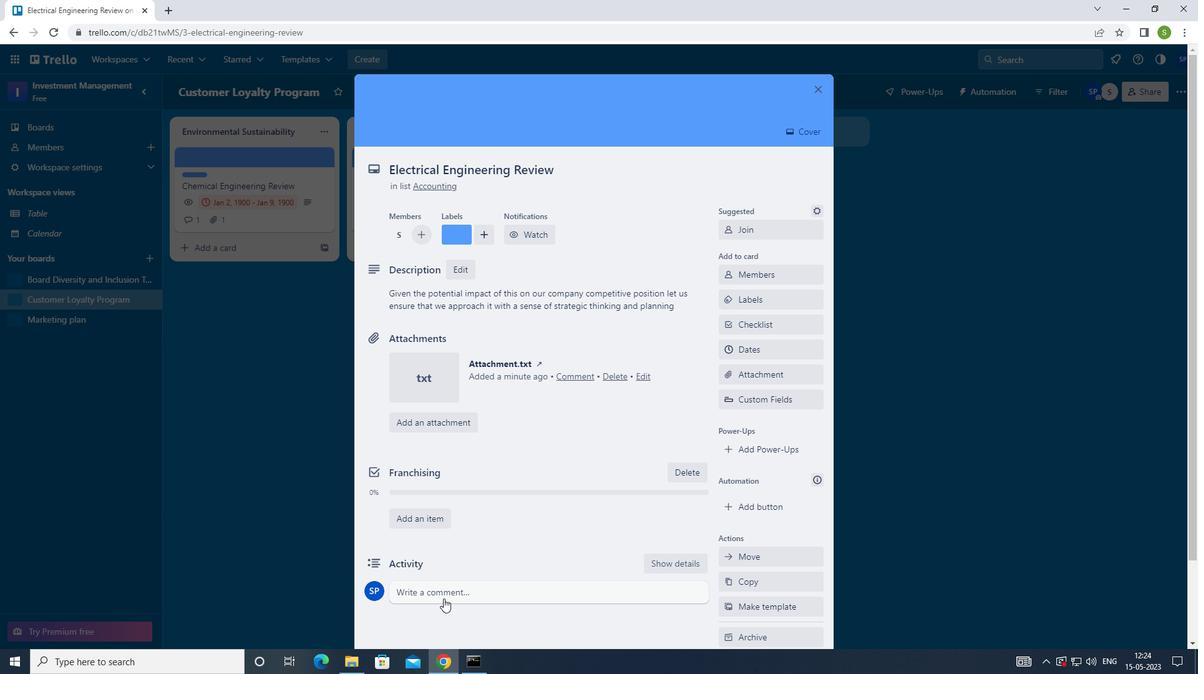
Action: Mouse moved to (516, 504)
Screenshot: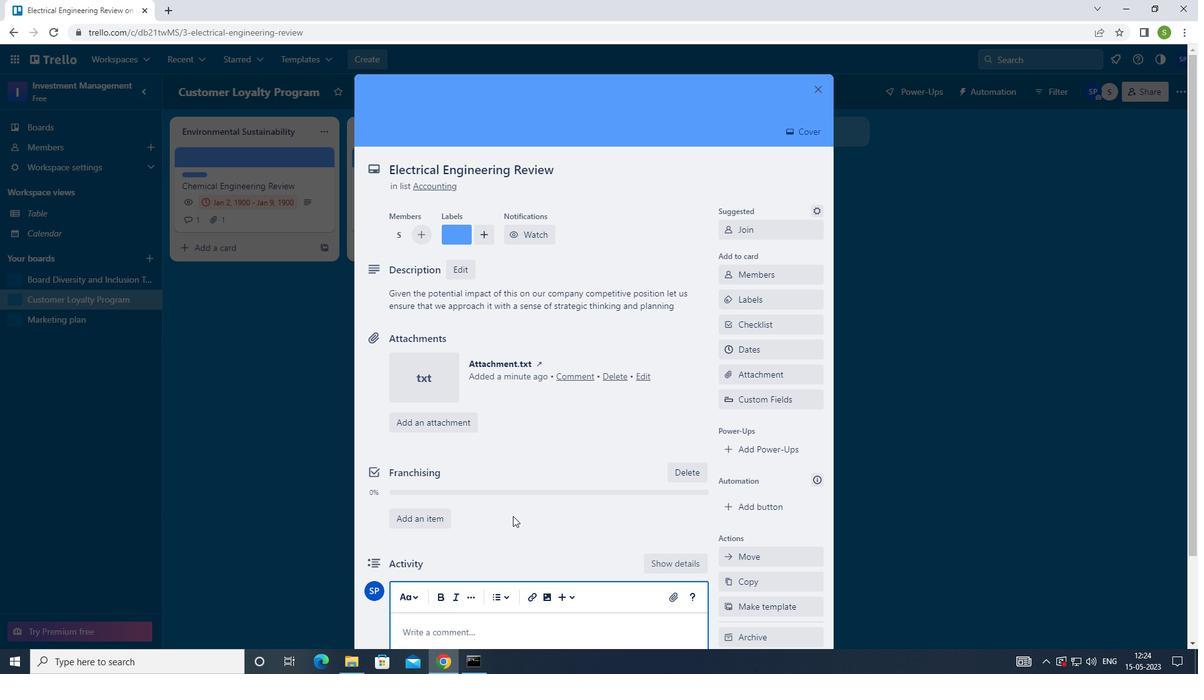 
Action: Key pressed <Key.shift><Key.shift><Key.shift><Key.shift><Key.shift>GIVEN<Key.space>THE<Key.space>POTENTIAL<Key.space>IMAPCT<Key.space>OF<Key.space>THIS<Key.space>ON<Key.space>OUR<Key.space>COMPANY<Key.space>COMPETITIVE<Key.space>POSITION<Key.space>LET<Key.space>US<Key.space>ENSURE<Key.space>THAT<Key.space>WE<Key.space>APPROACH<Key.space>IT<Key.space>WITH<Key.space>A<Key.space>SENSE<Key.space>OF<Key.space>STARTEGIC<Key.space>THINKING<Key.space>AND<Key.space>PLANNING
Screenshot: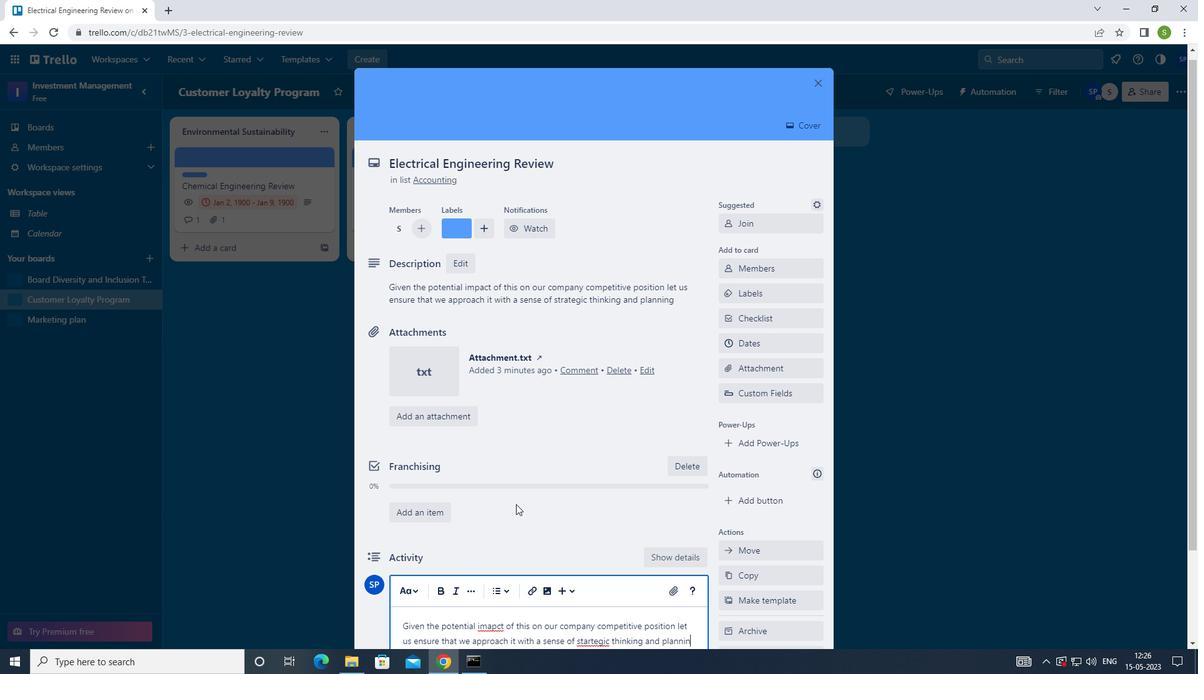 
Action: Mouse moved to (491, 612)
Screenshot: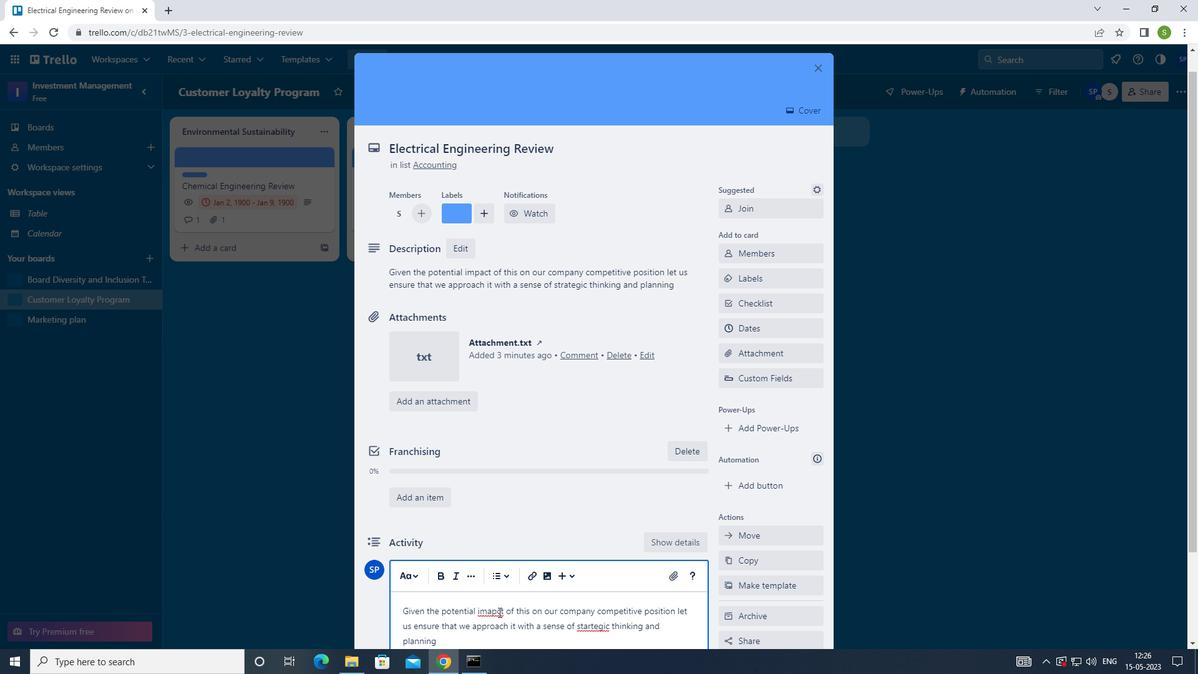 
Action: Mouse pressed left at (491, 612)
Screenshot: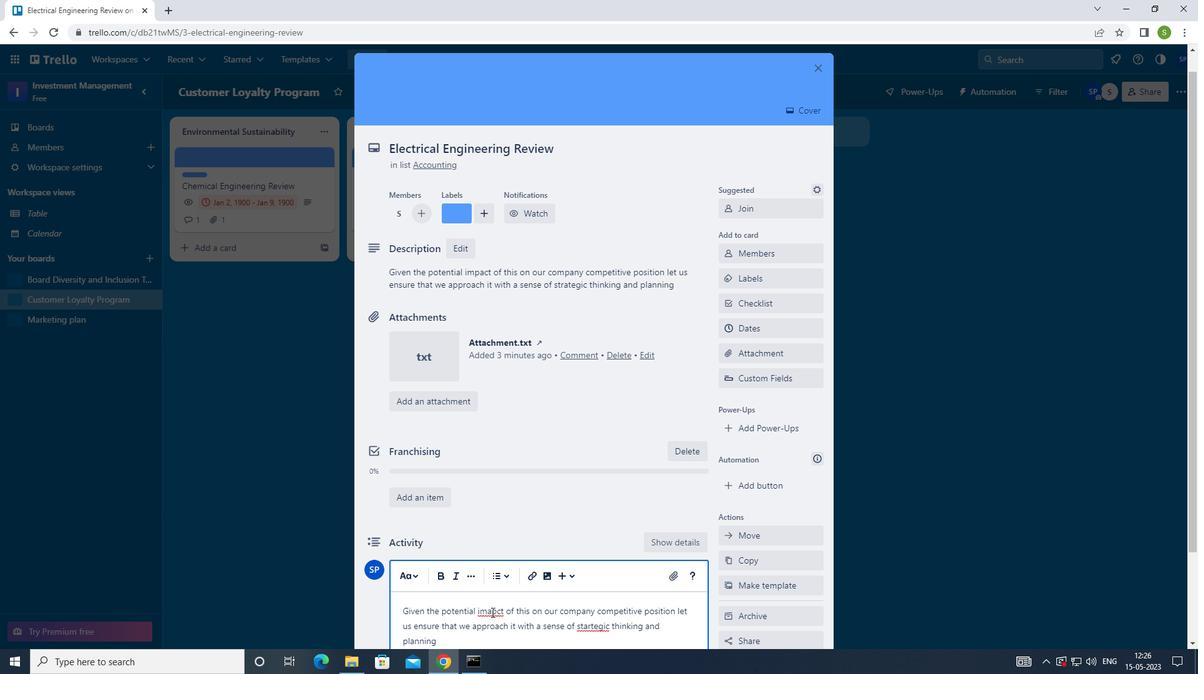 
Action: Mouse moved to (501, 609)
Screenshot: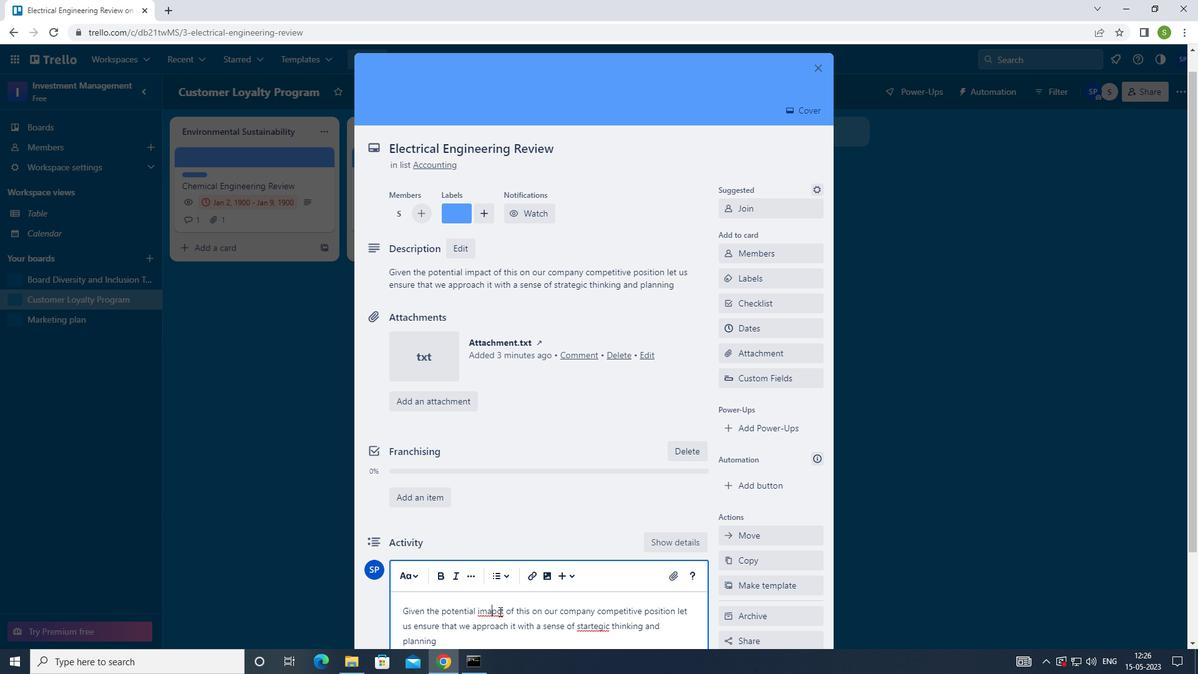 
Action: Key pressed <Key.backspace>
Screenshot: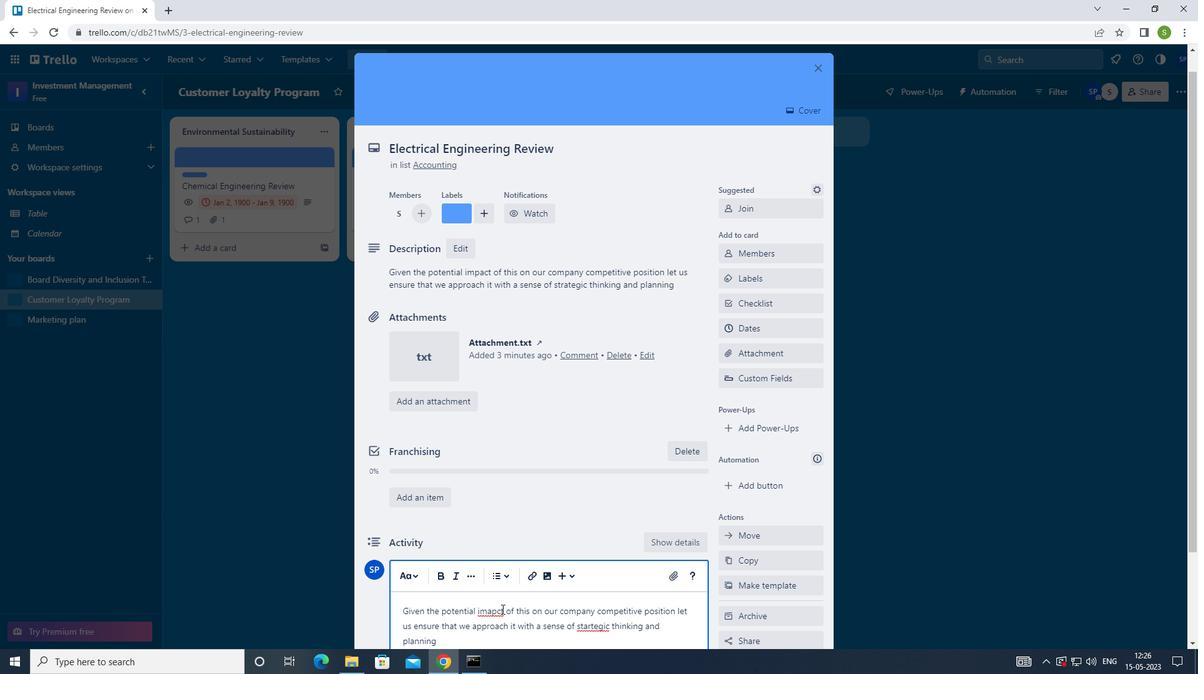 
Action: Mouse moved to (492, 612)
Screenshot: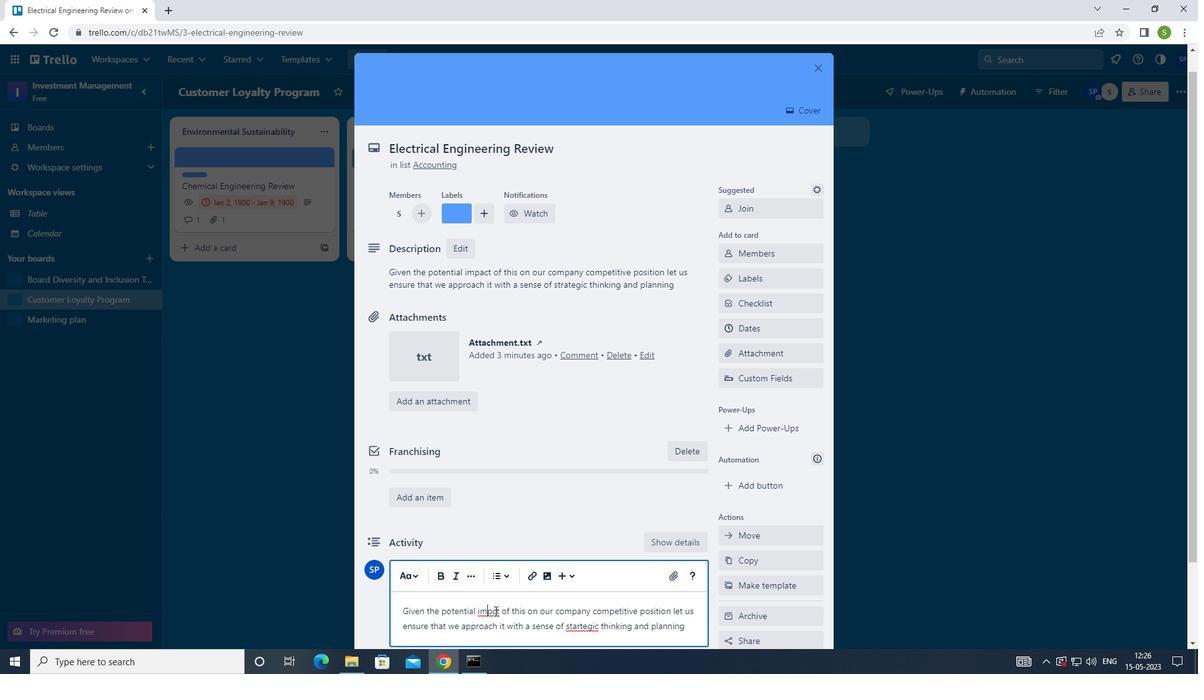 
Action: Mouse pressed left at (492, 612)
Screenshot: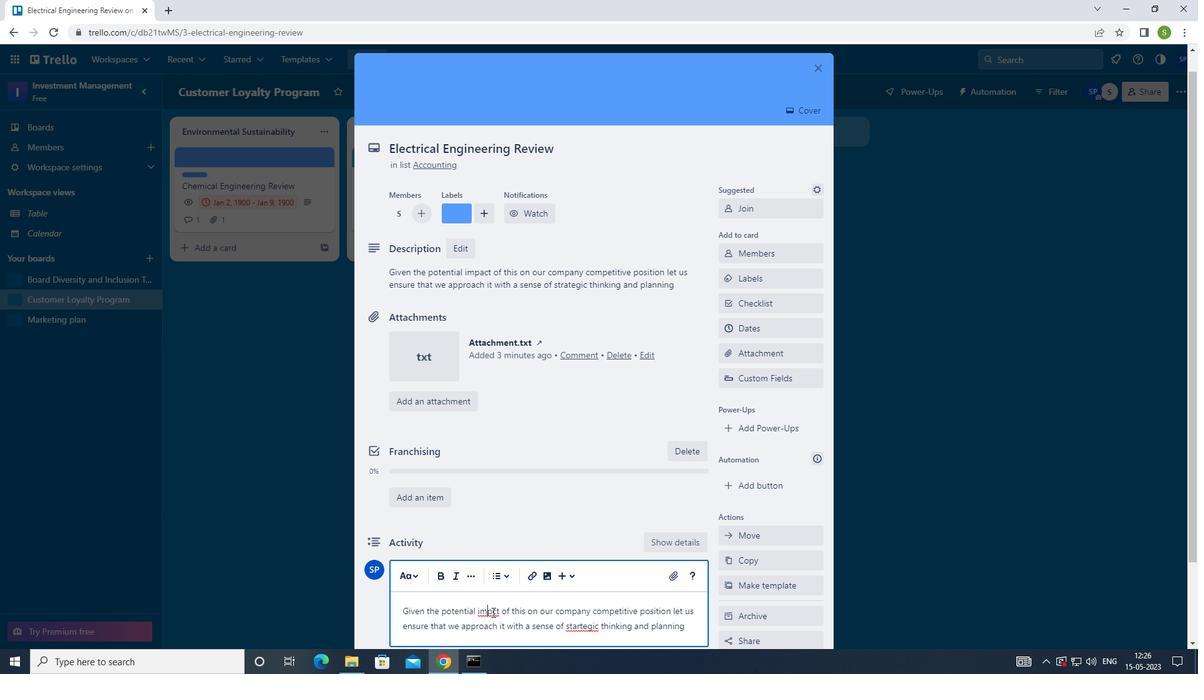 
Action: Key pressed A
Screenshot: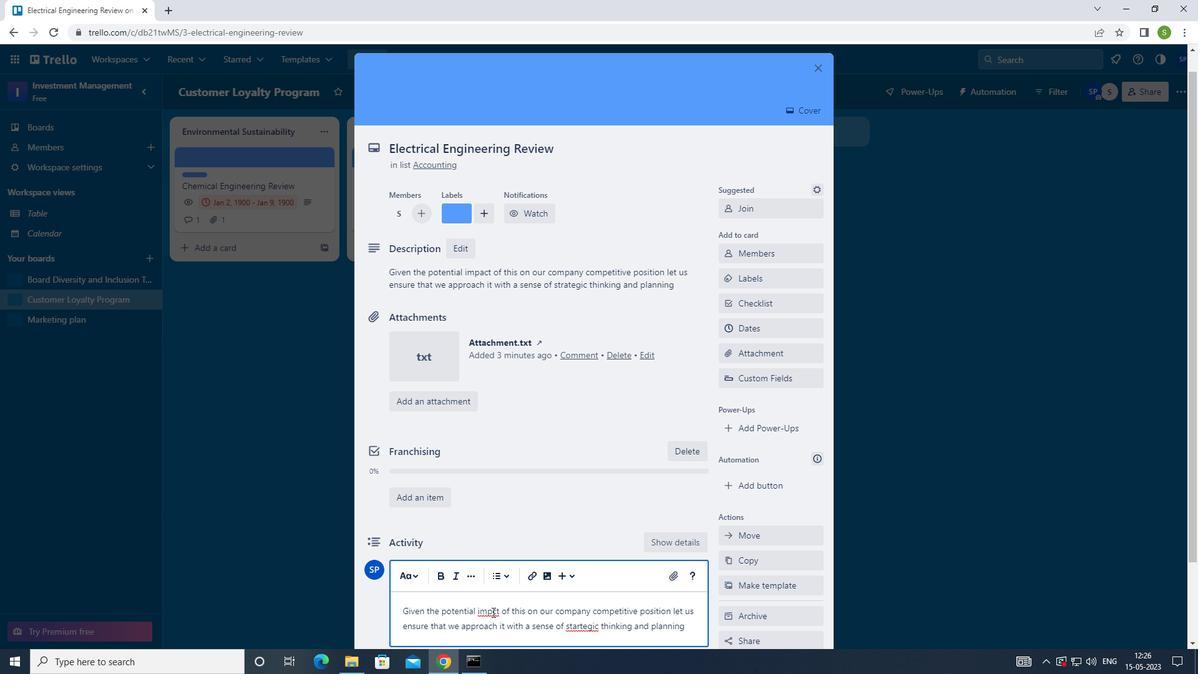 
Action: Mouse moved to (586, 626)
Screenshot: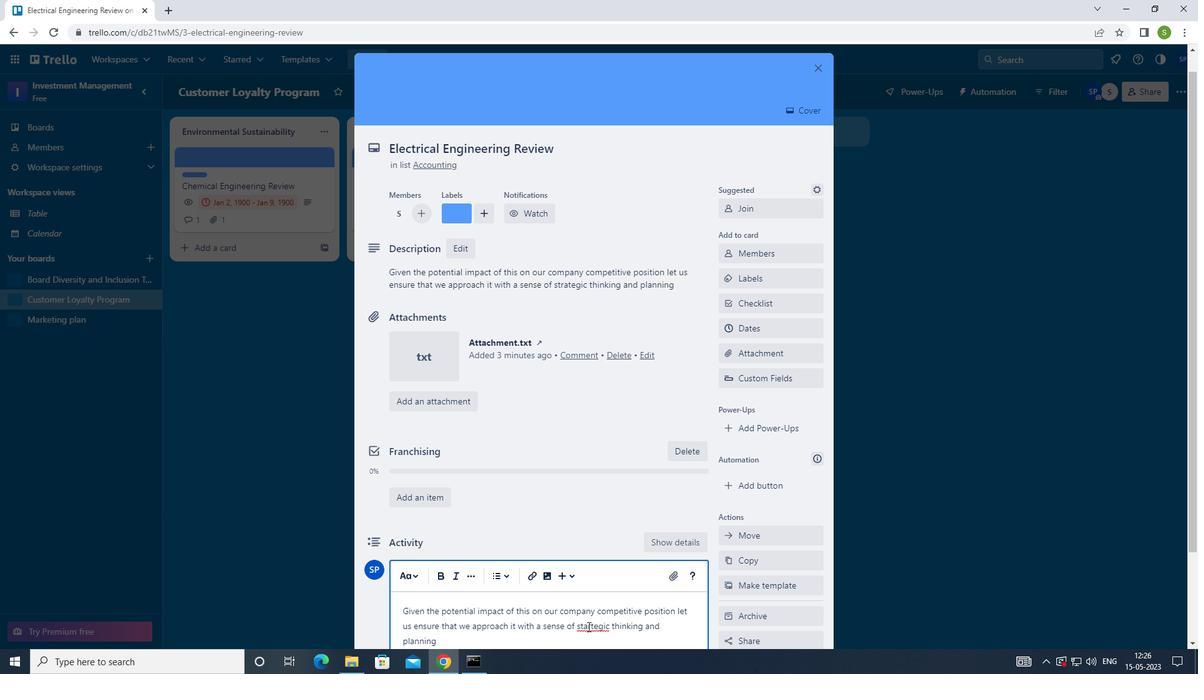 
Action: Mouse pressed left at (586, 626)
Screenshot: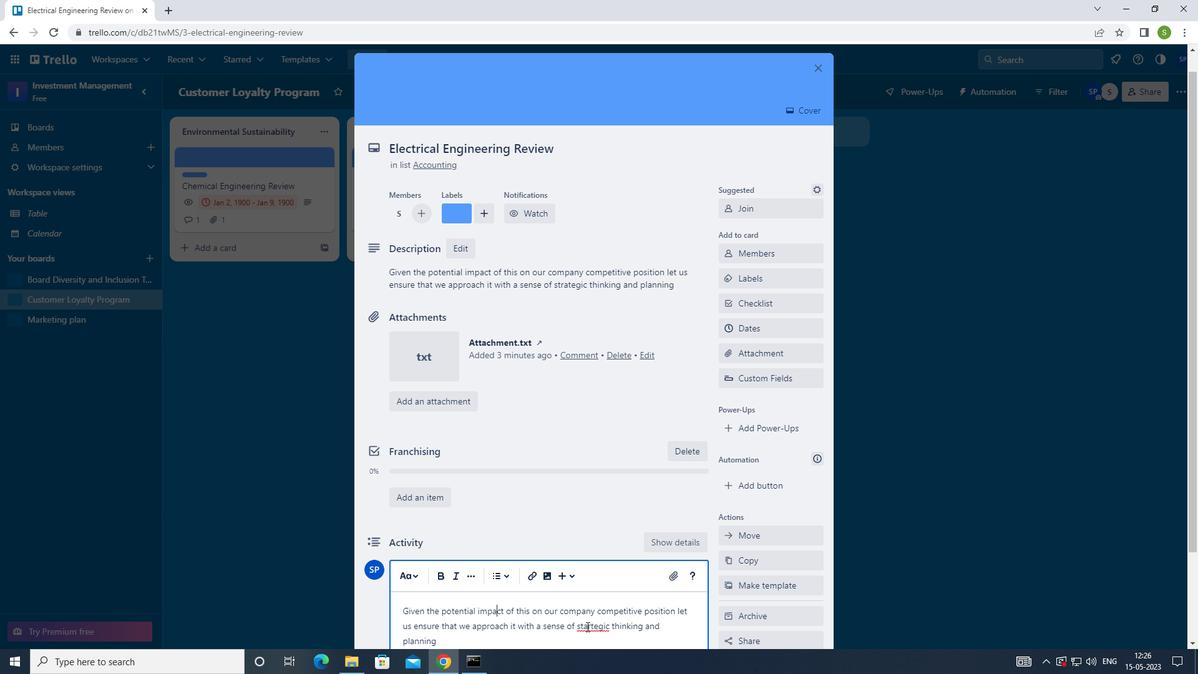 
Action: Mouse moved to (592, 627)
Screenshot: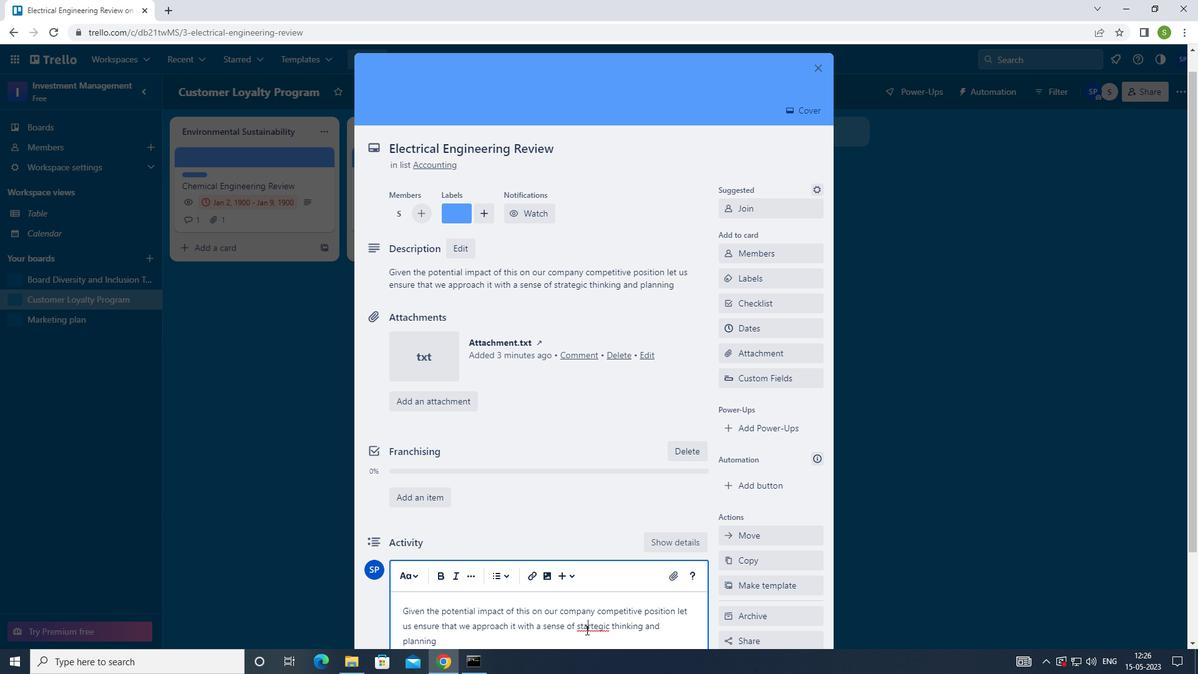 
Action: Key pressed <Key.backspace><Key.right>
Screenshot: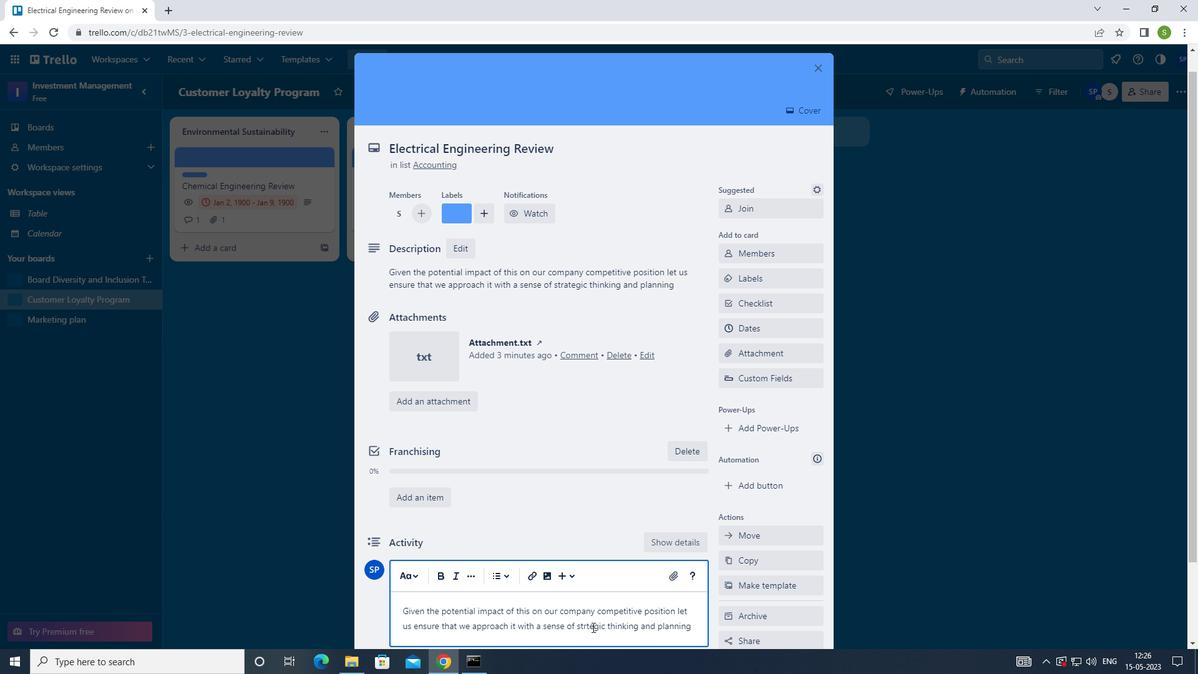 
Action: Mouse moved to (592, 626)
Screenshot: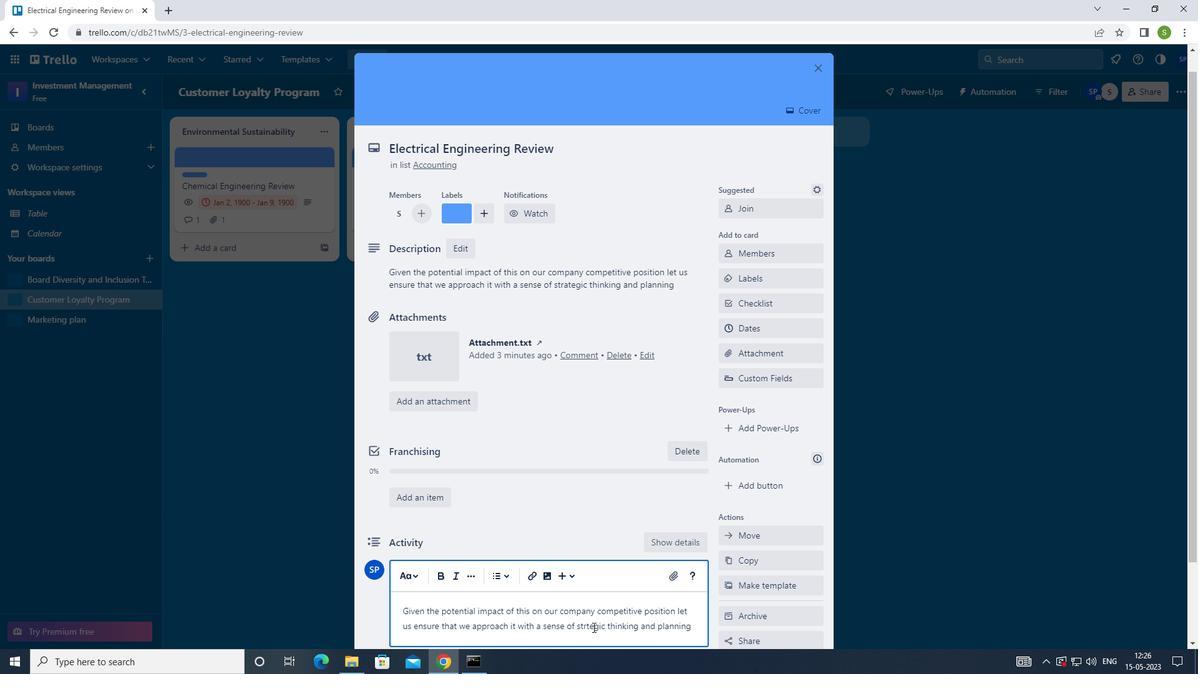 
Action: Key pressed A
Screenshot: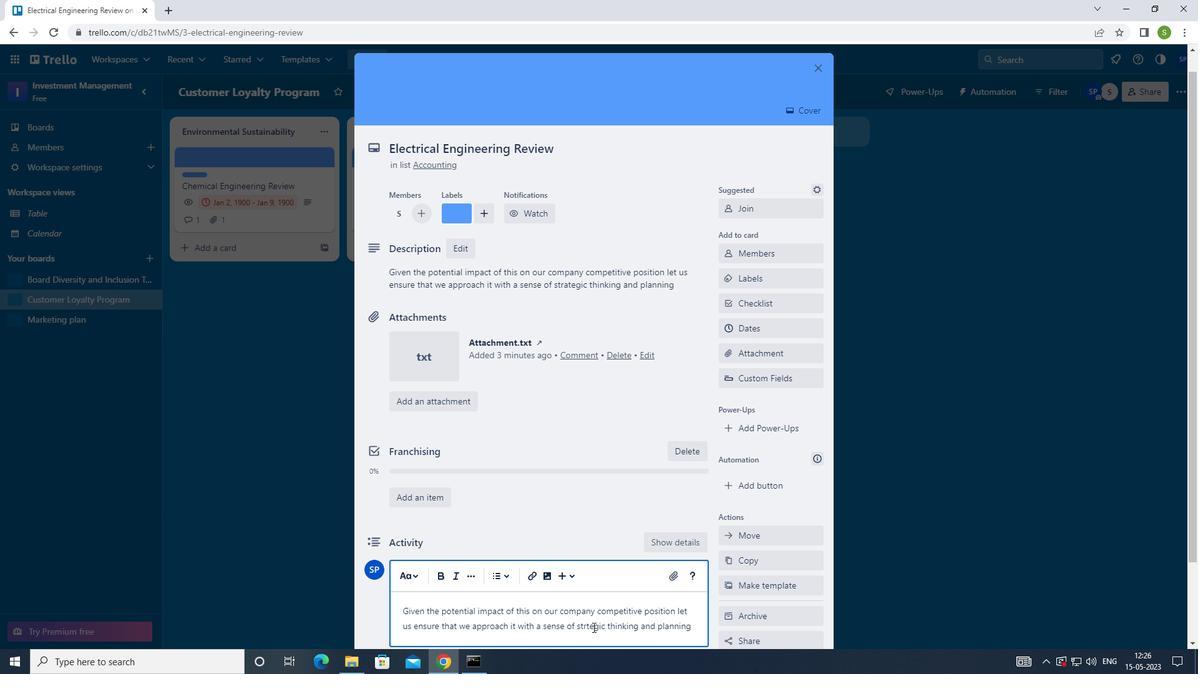 
Action: Mouse moved to (579, 619)
Screenshot: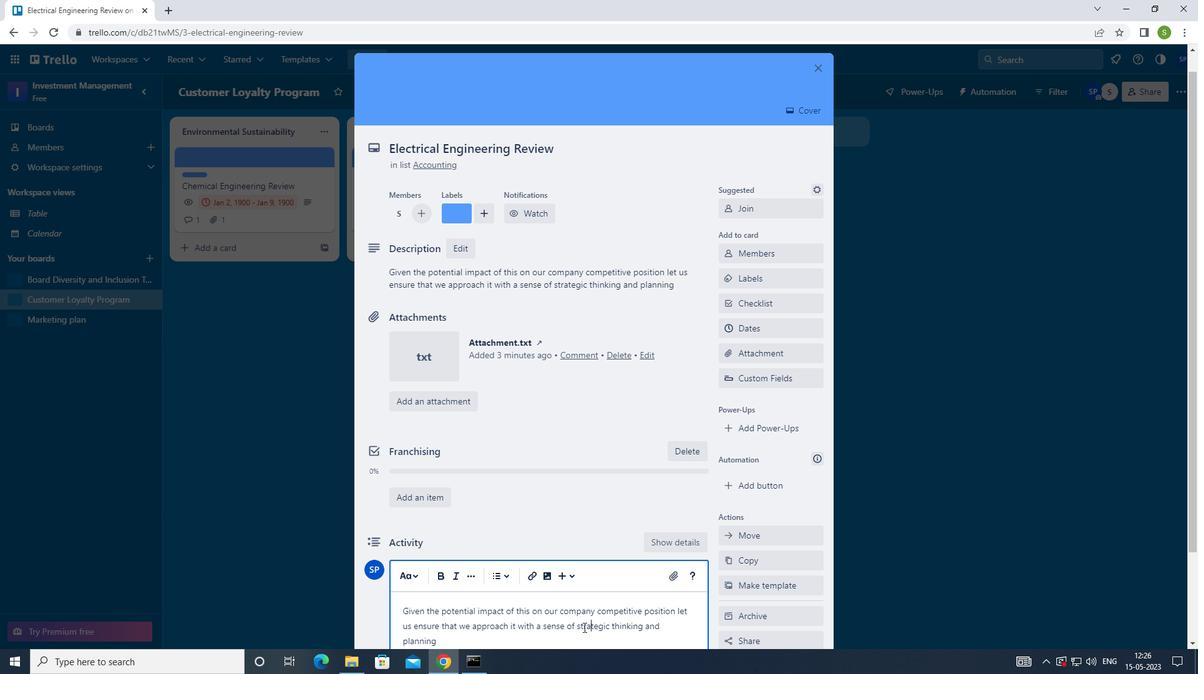
Action: Mouse scrolled (579, 619) with delta (0, 0)
Screenshot: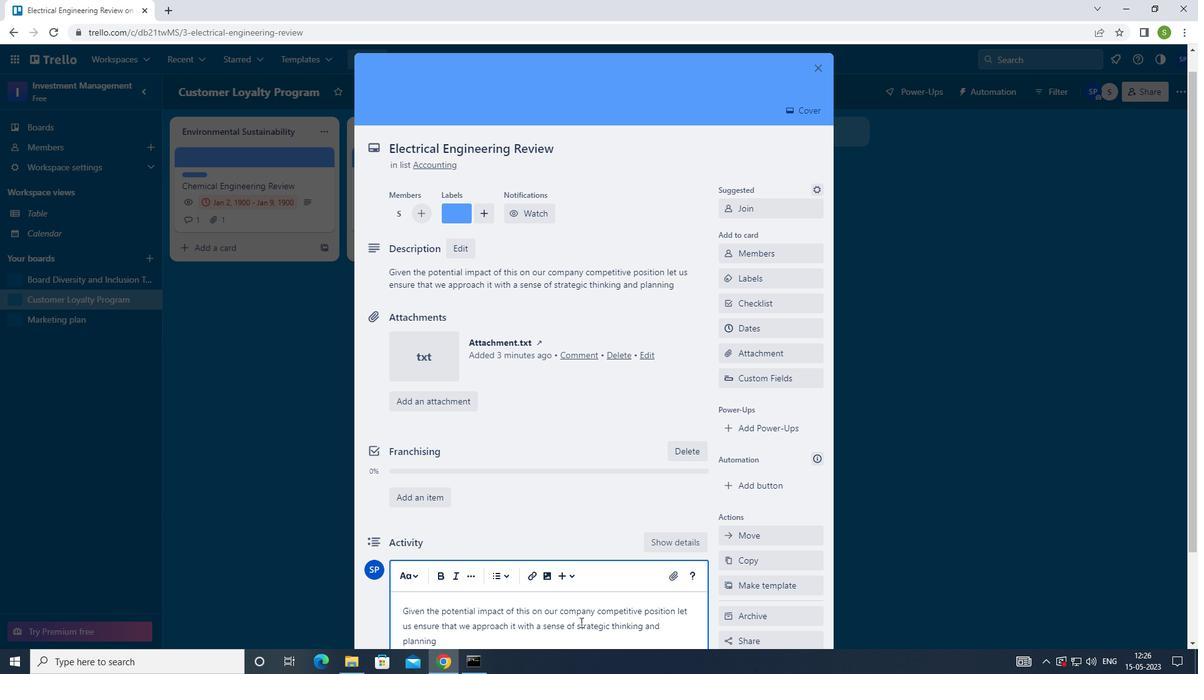 
Action: Mouse scrolled (579, 619) with delta (0, 0)
Screenshot: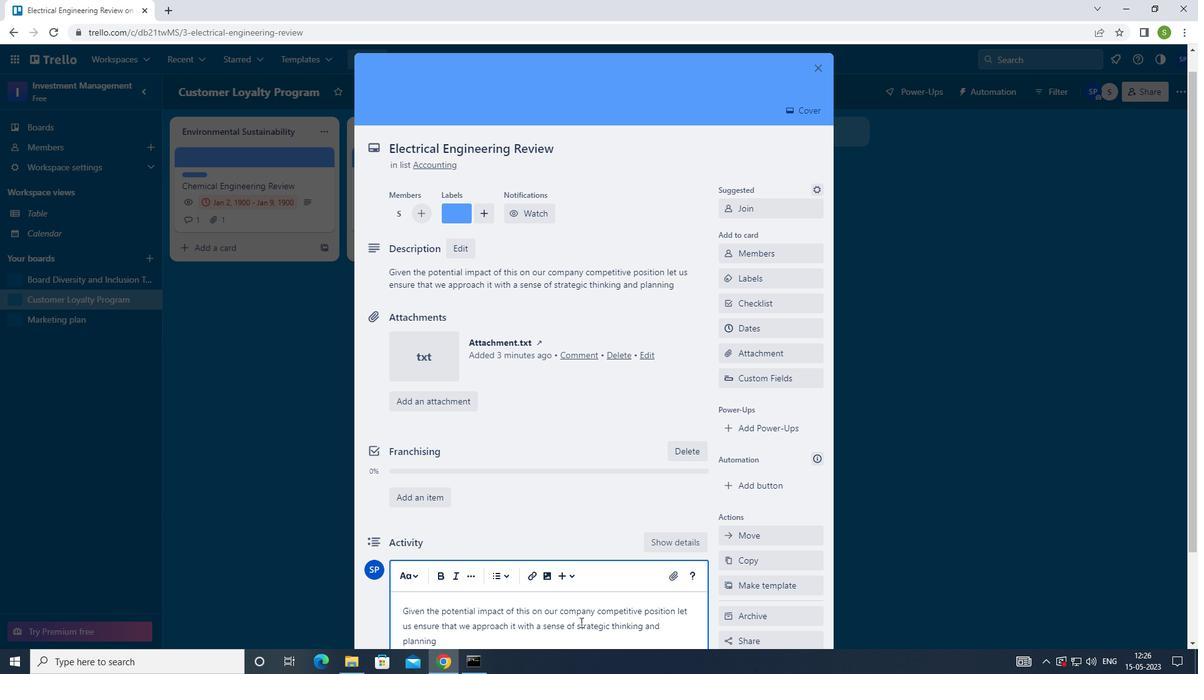 
Action: Mouse scrolled (579, 619) with delta (0, 0)
Screenshot: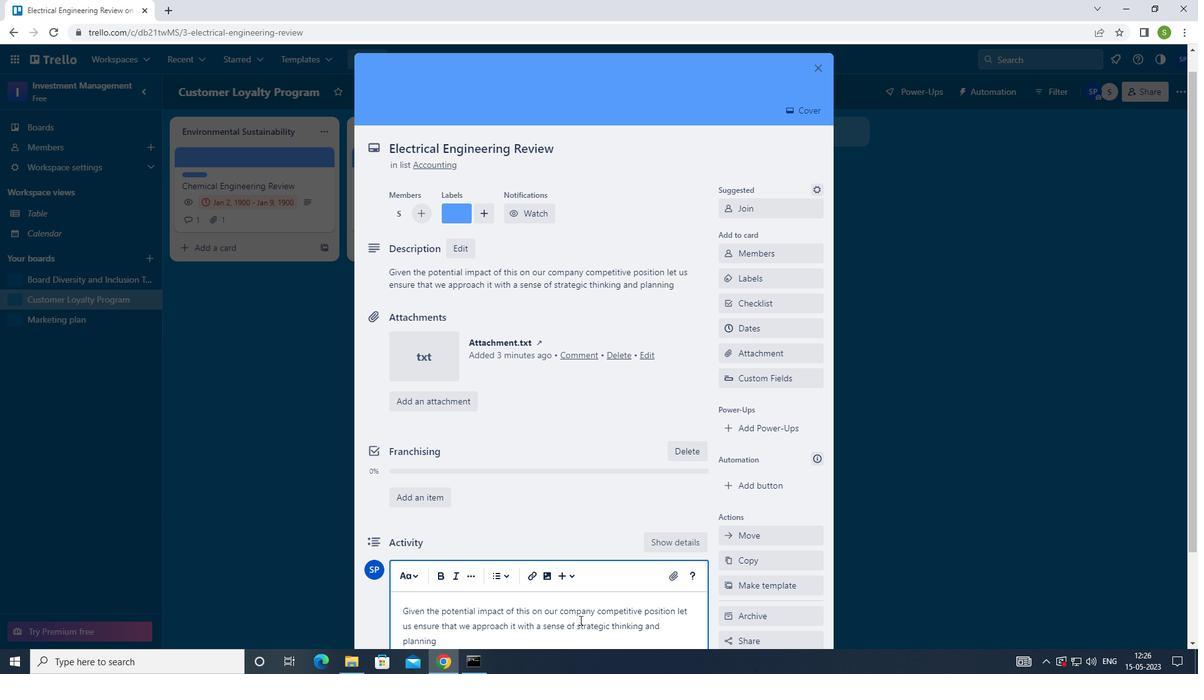 
Action: Mouse moved to (400, 568)
Screenshot: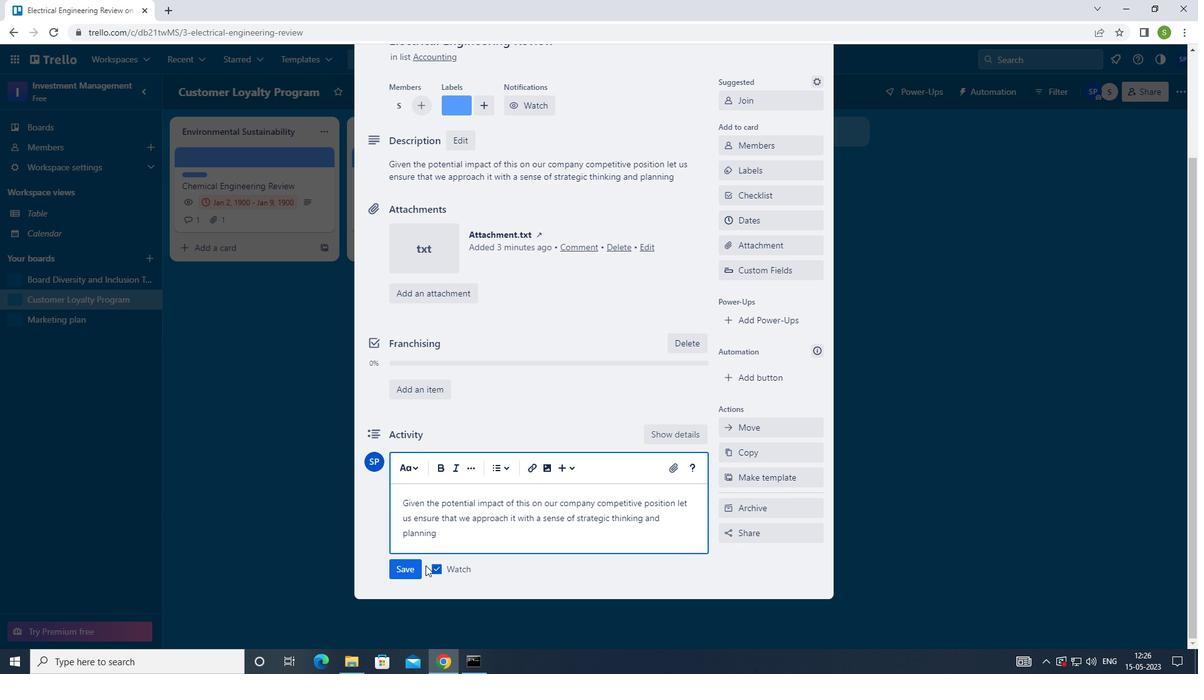 
Action: Mouse pressed left at (400, 568)
Screenshot: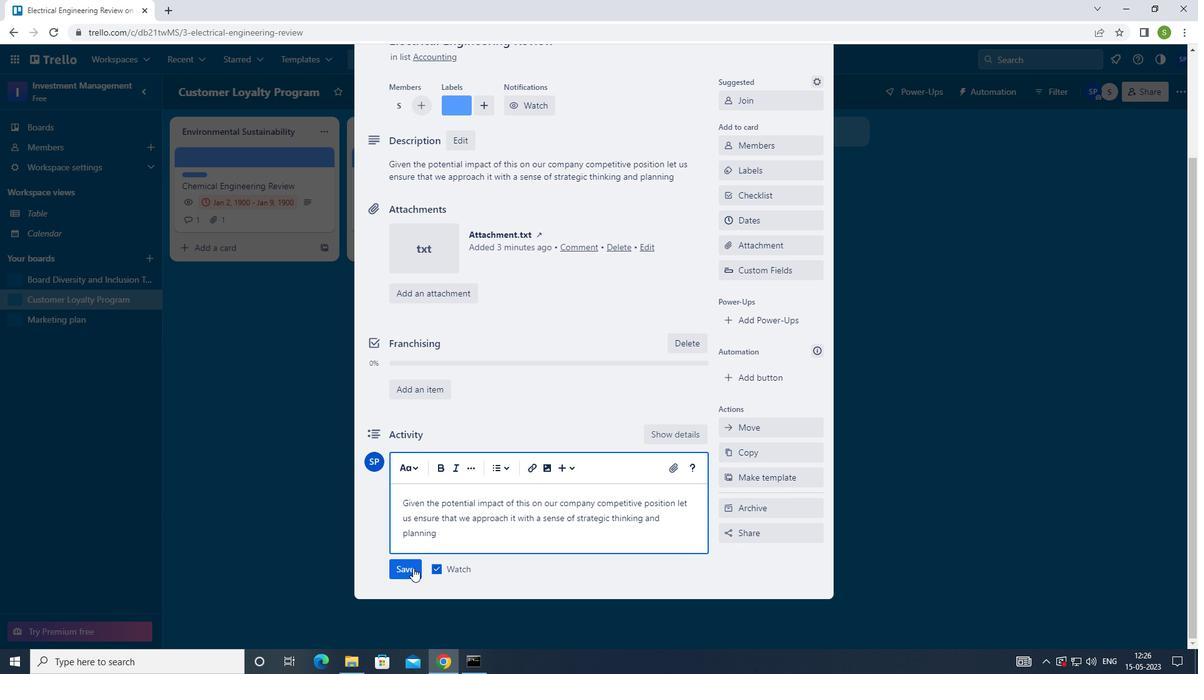 
Action: Mouse moved to (752, 245)
Screenshot: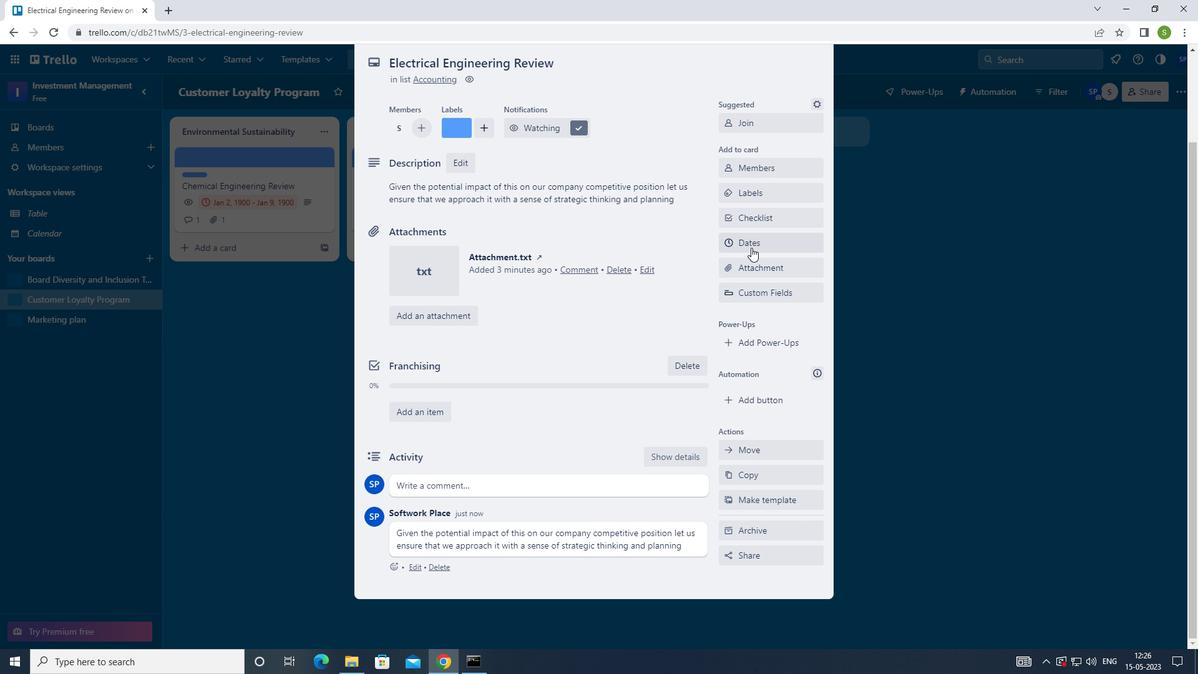 
Action: Mouse pressed left at (752, 245)
Screenshot: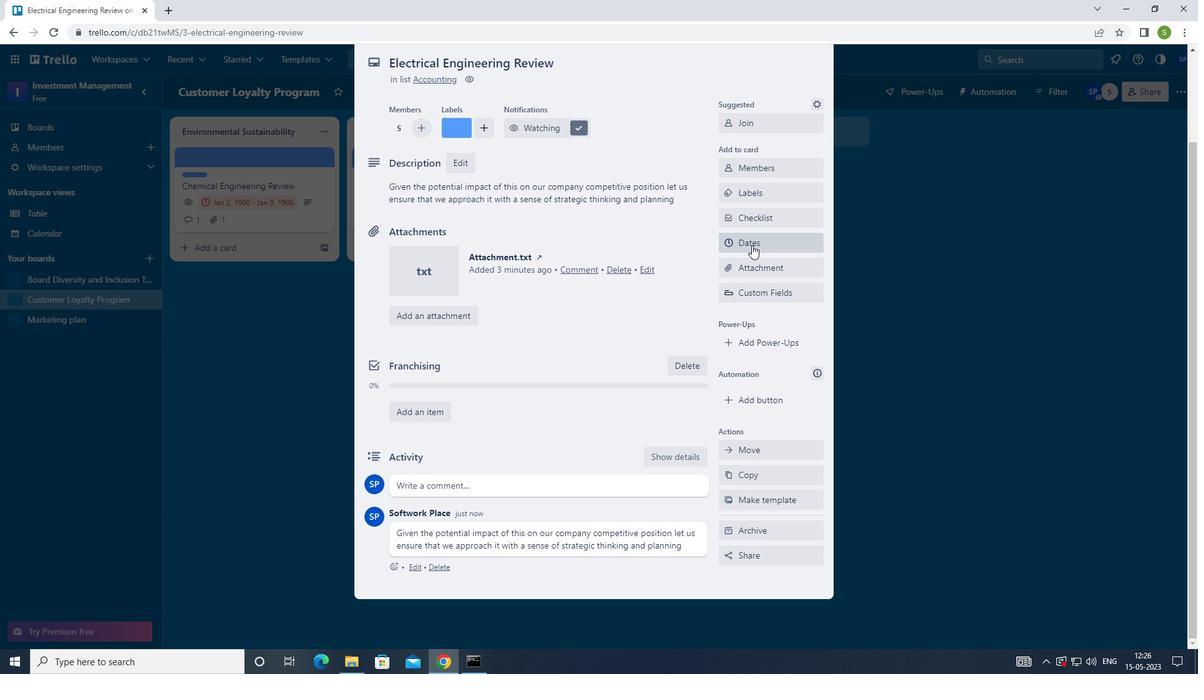 
Action: Mouse moved to (726, 317)
Screenshot: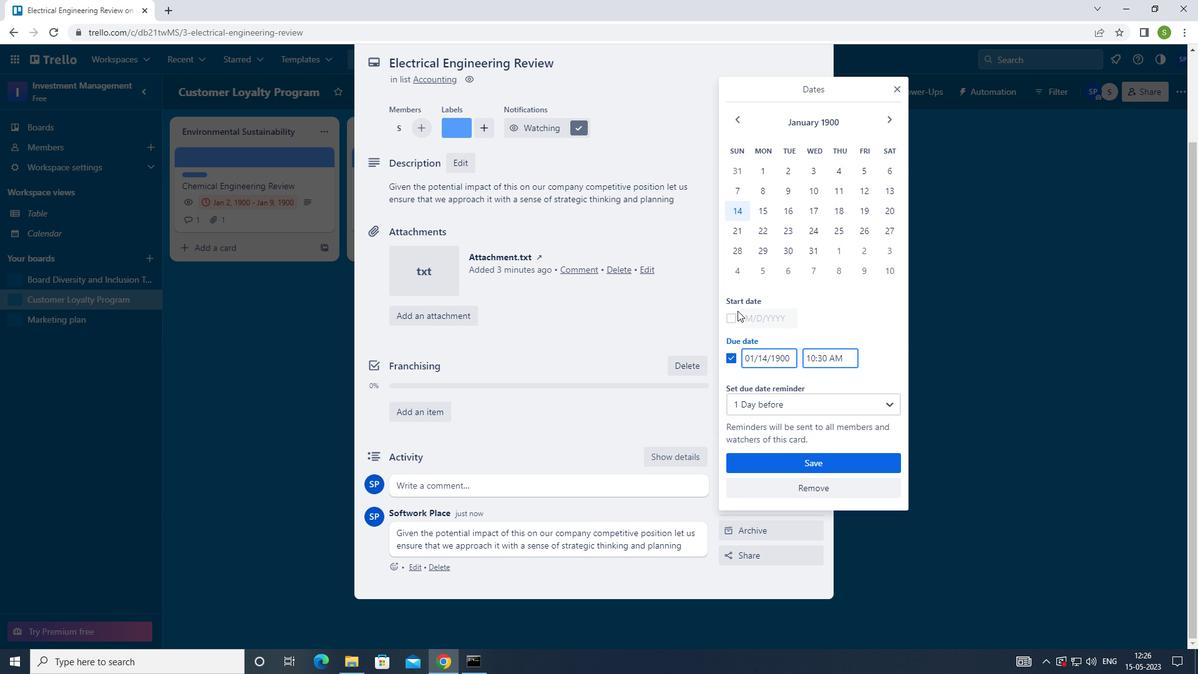 
Action: Mouse pressed left at (726, 317)
Screenshot: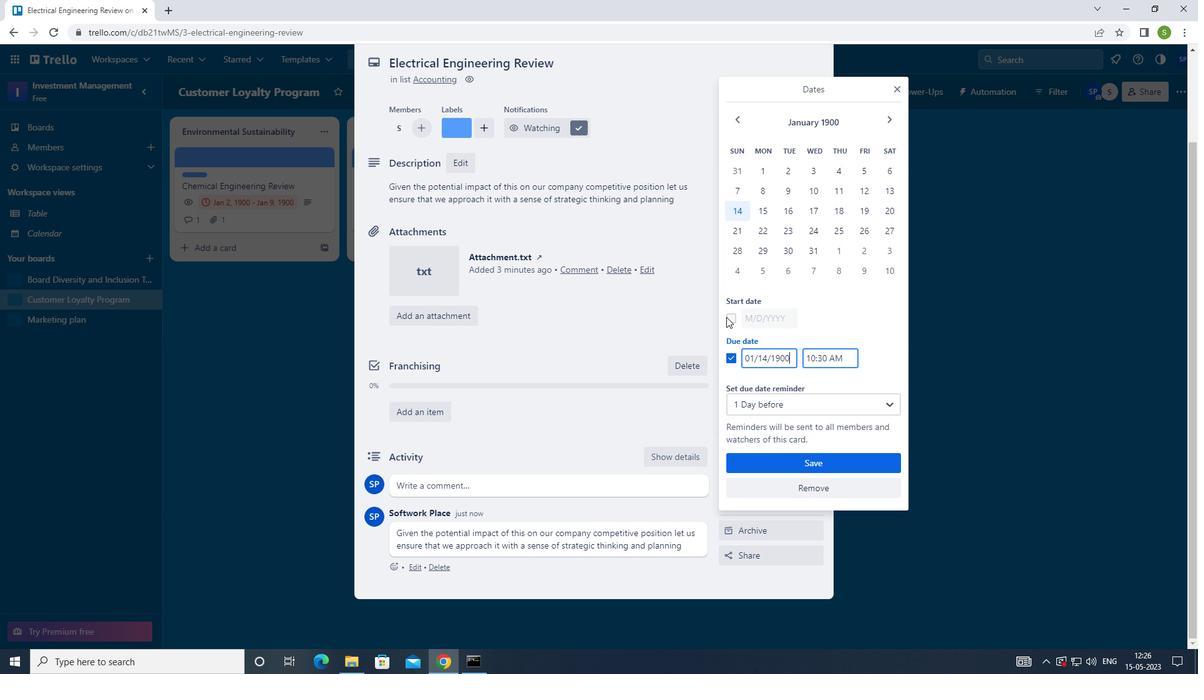 
Action: Mouse moved to (736, 315)
Screenshot: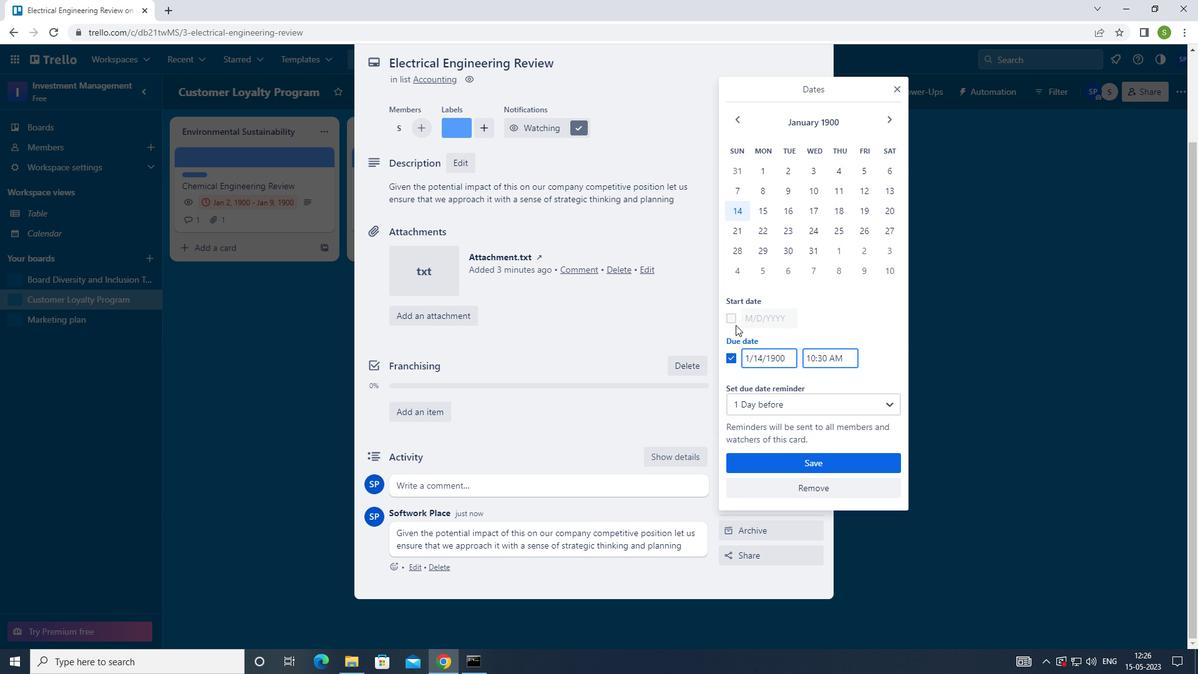 
Action: Mouse pressed left at (736, 315)
Screenshot: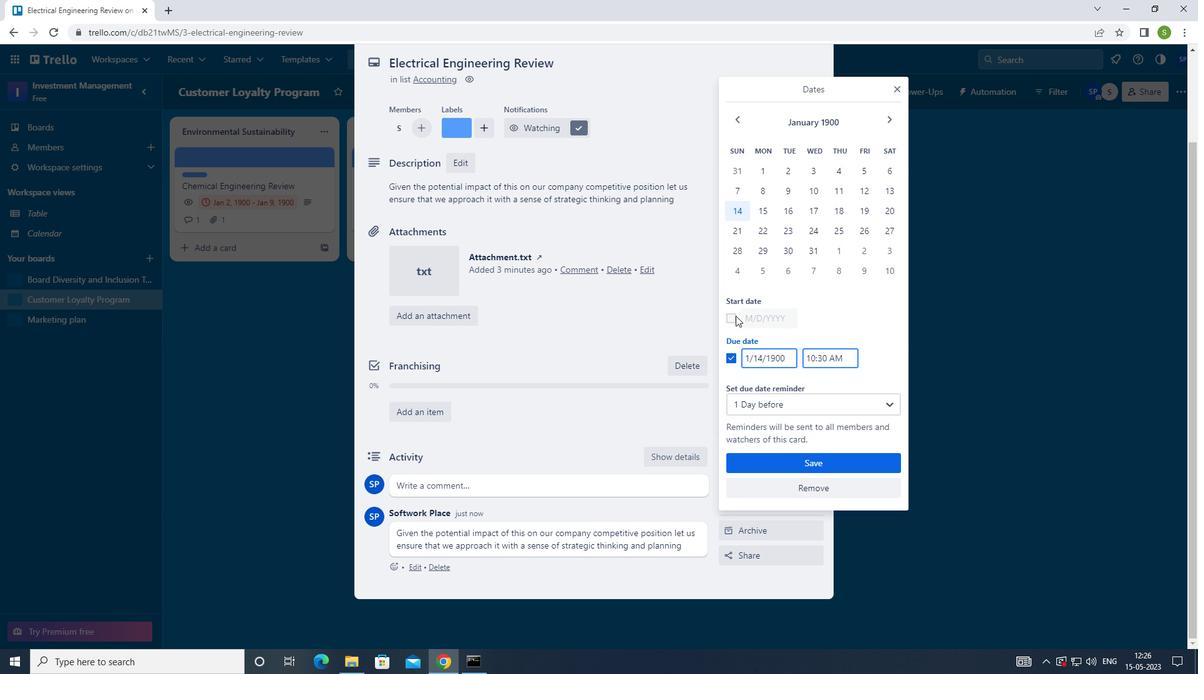 
Action: Mouse moved to (760, 190)
Screenshot: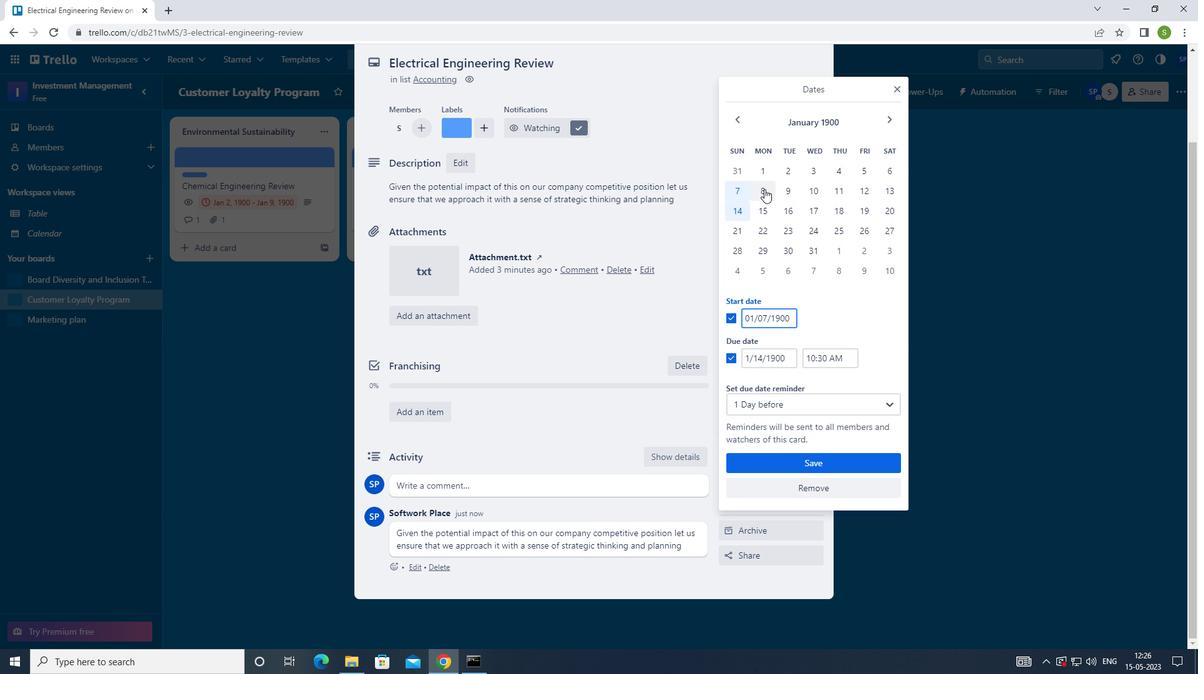 
Action: Mouse pressed left at (760, 190)
Screenshot: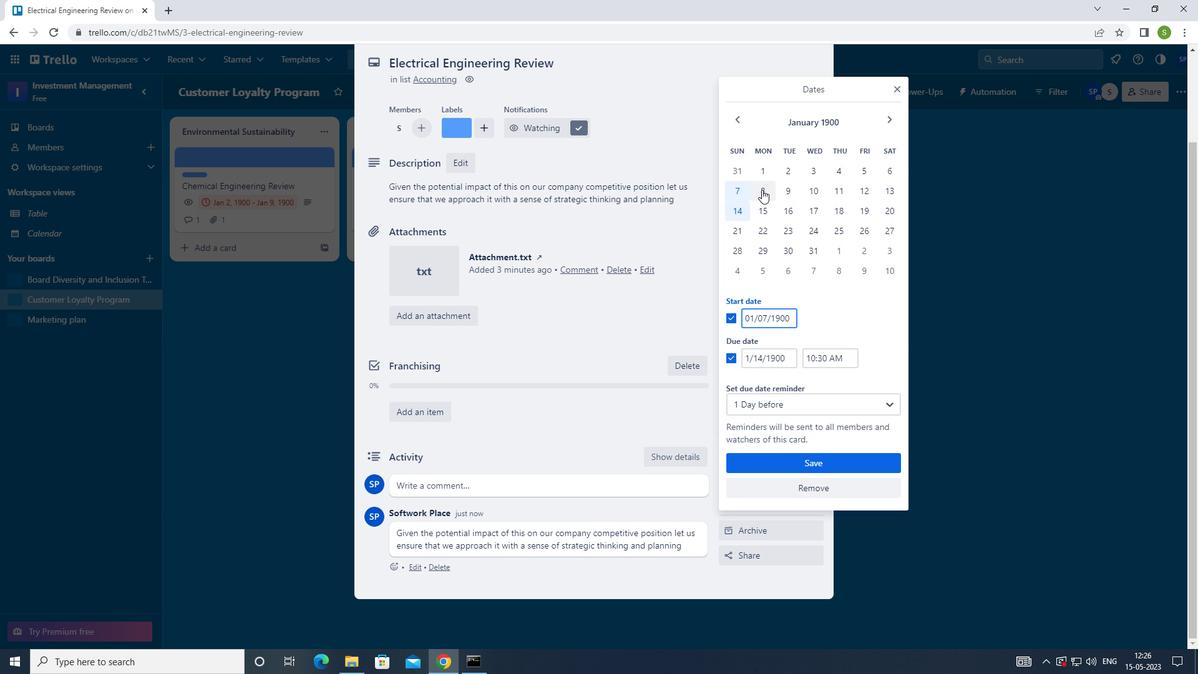 
Action: Mouse moved to (761, 212)
Screenshot: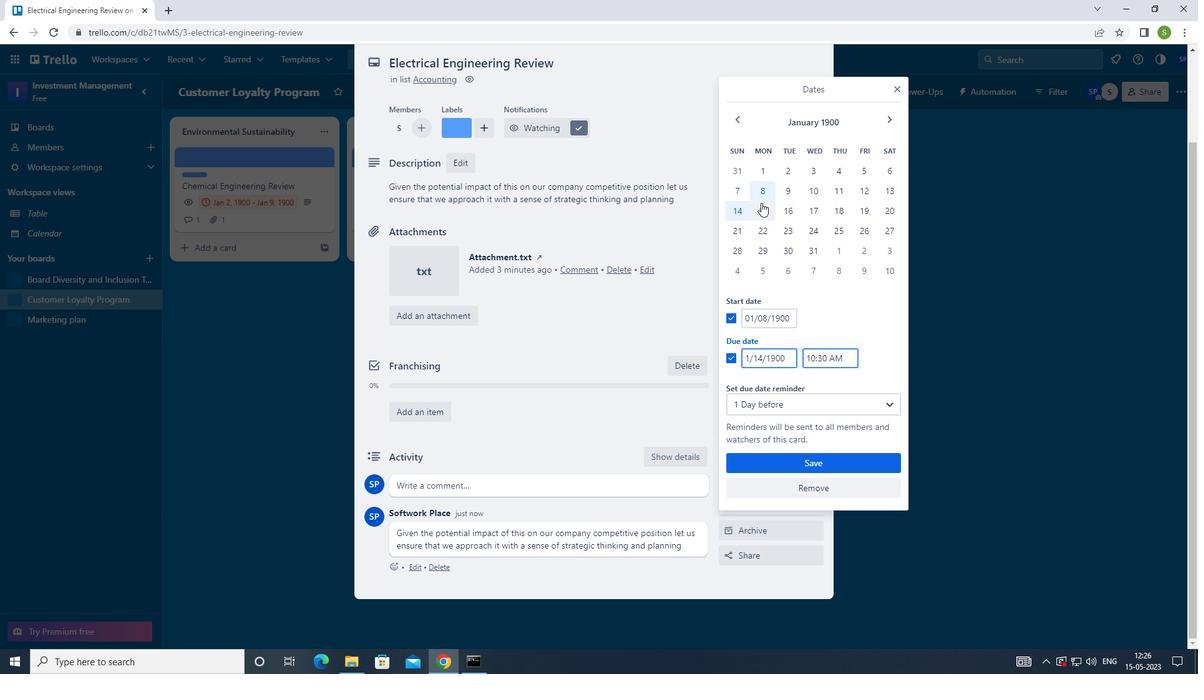 
Action: Mouse pressed left at (761, 212)
Screenshot: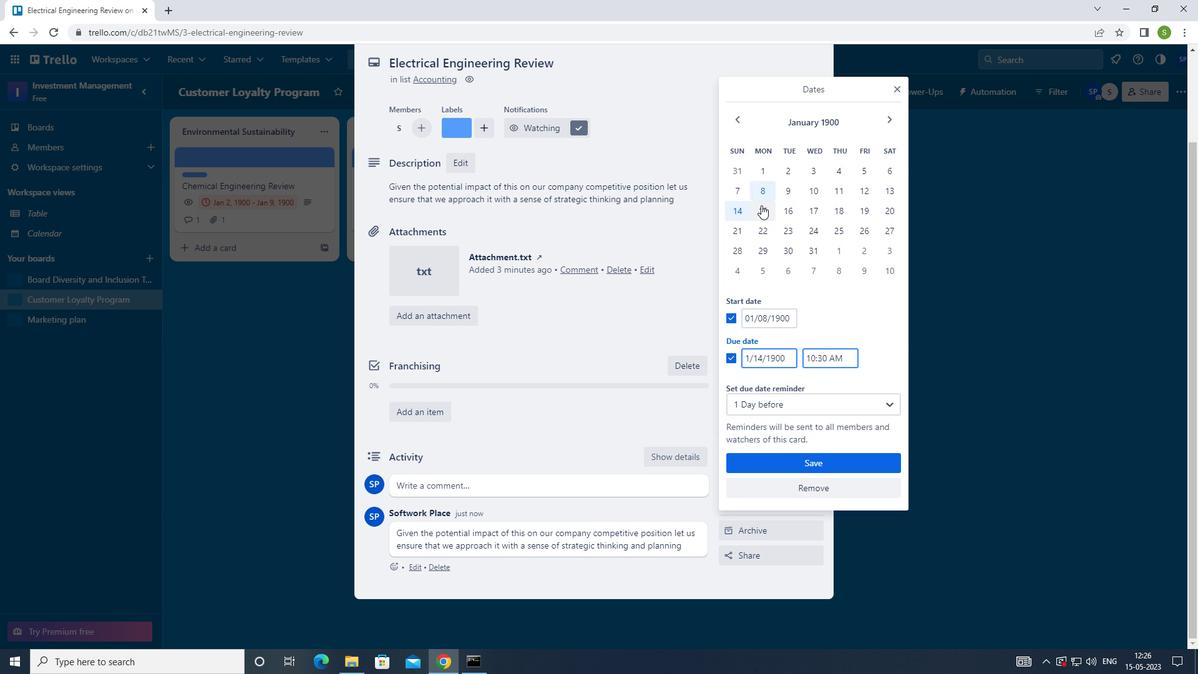 
Action: Mouse moved to (794, 469)
Screenshot: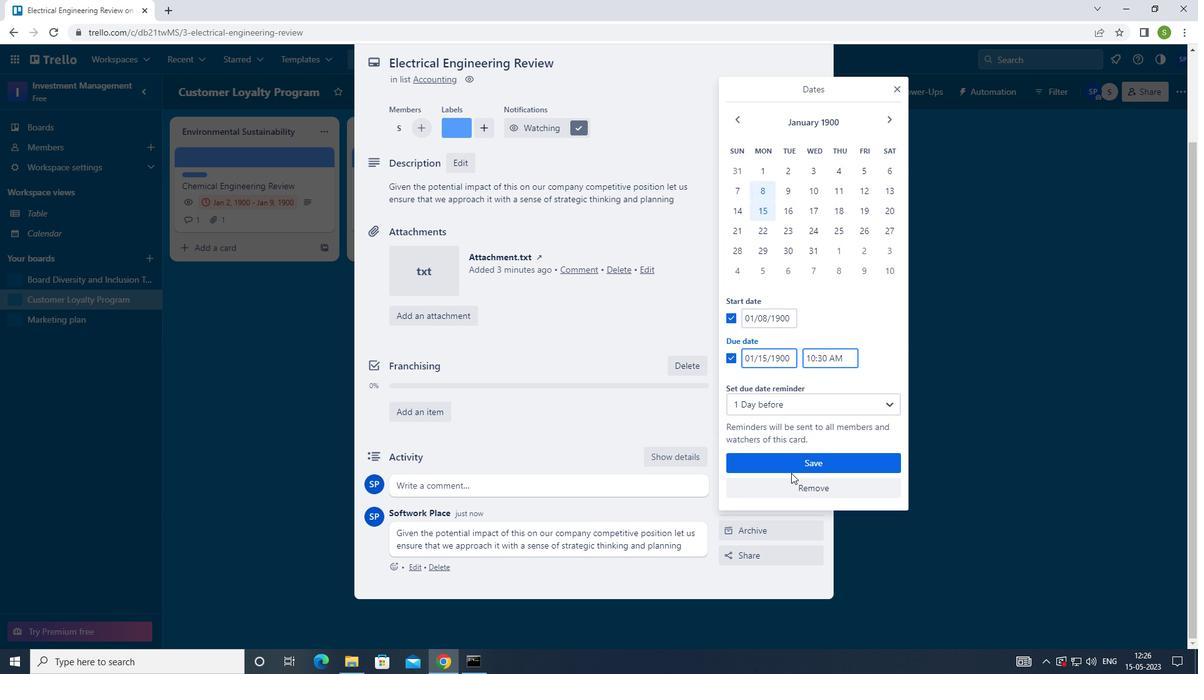 
Action: Mouse pressed left at (794, 469)
Screenshot: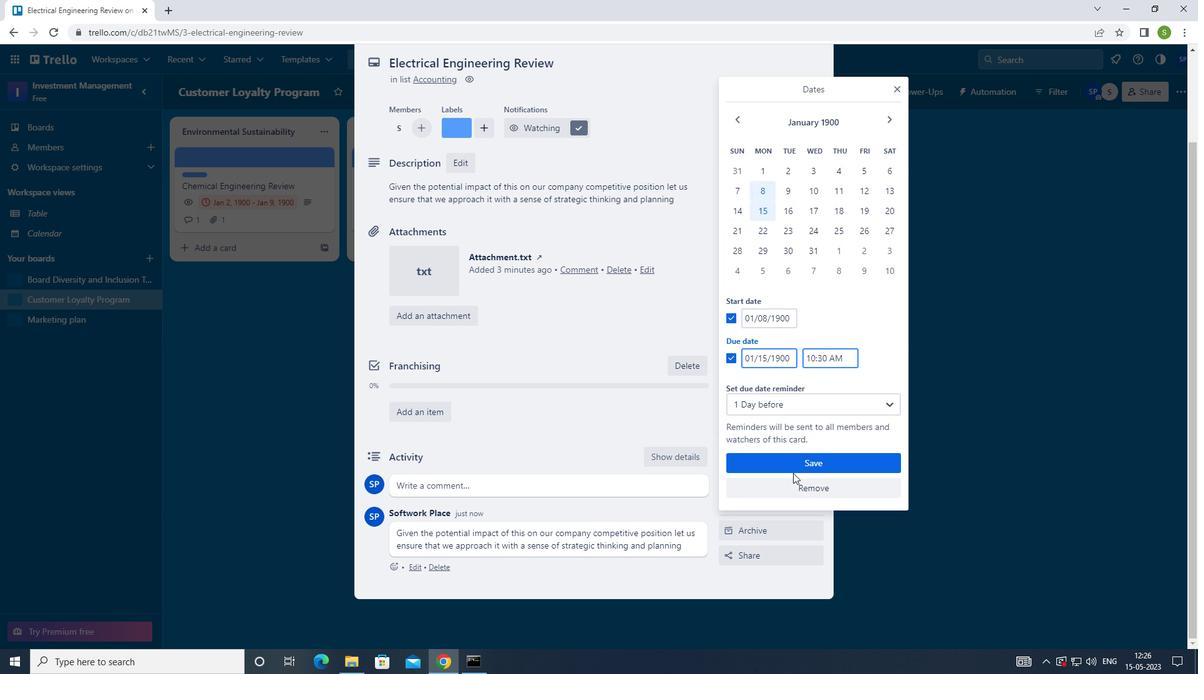 
Action: Key pressed <Key.f8>
Screenshot: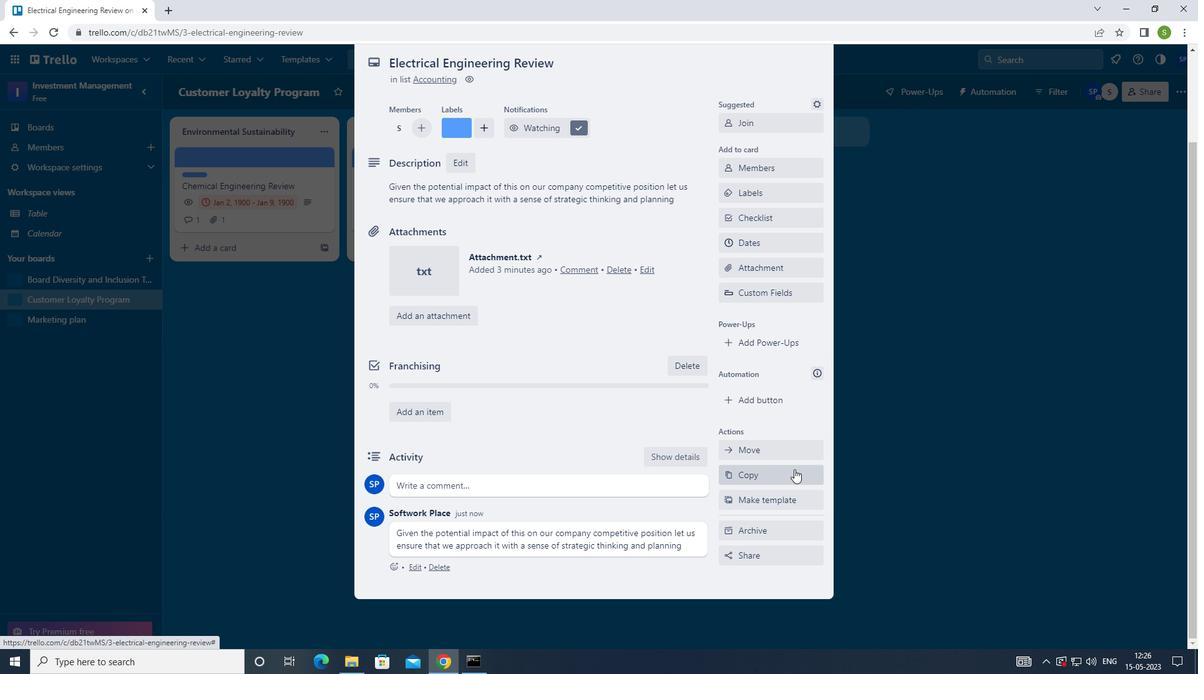 
